 Task: Search one way flight ticket for 2 adults, 2 infants in seat and 1 infant on lap in first from Bellingham: Bellingham International Airport to Raleigh: Raleigh-durham International Airport on 8-5-2023. Choice of flights is Spirit. Number of bags: 5 checked bags. Price is upto 109000. Outbound departure time preference is 13:00.
Action: Mouse moved to (314, 285)
Screenshot: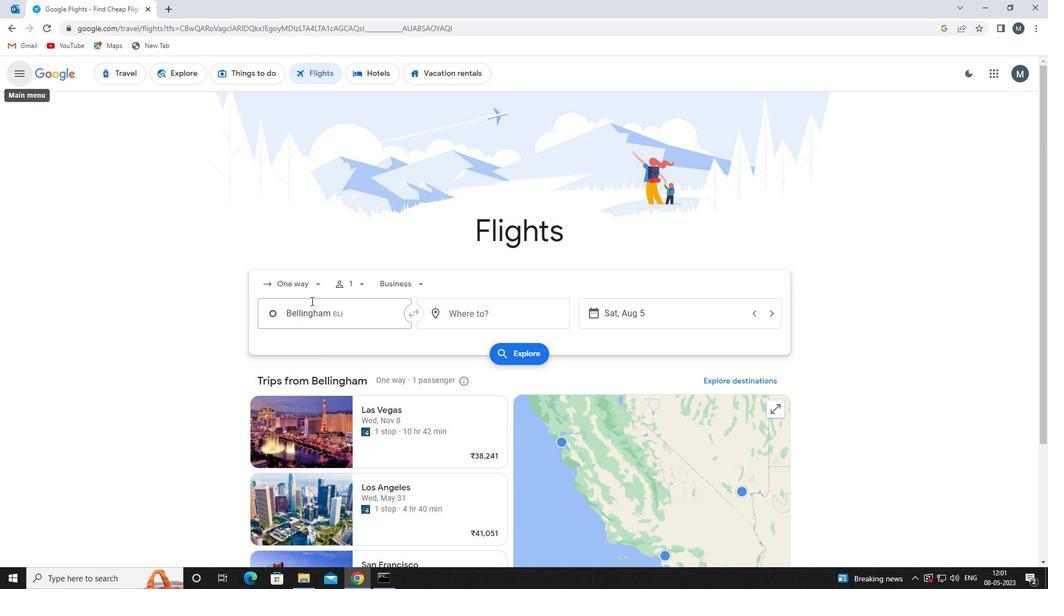 
Action: Mouse pressed left at (314, 285)
Screenshot: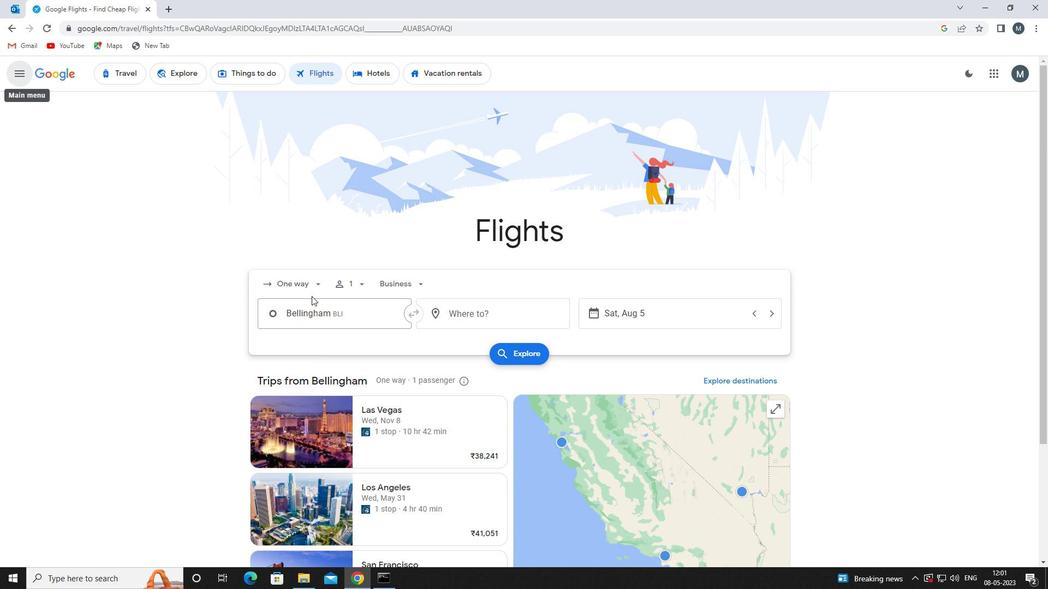 
Action: Mouse moved to (317, 341)
Screenshot: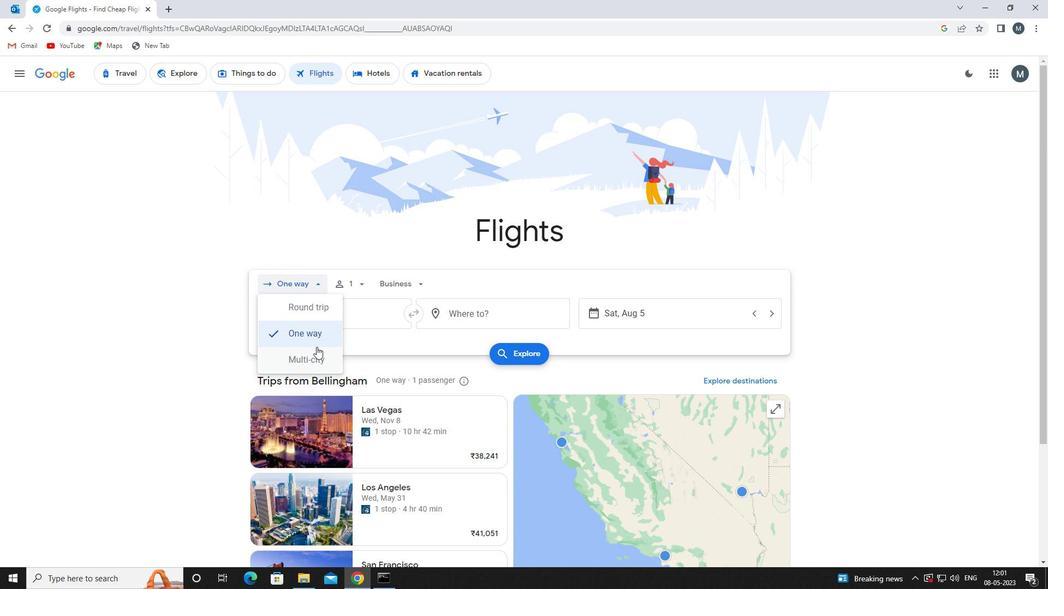 
Action: Mouse pressed left at (317, 341)
Screenshot: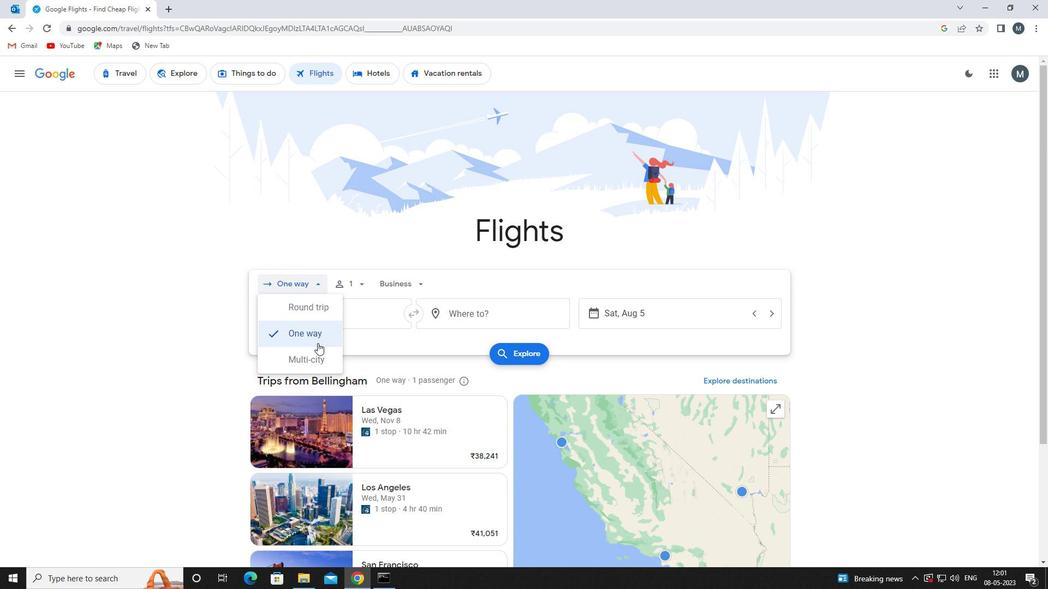 
Action: Mouse moved to (352, 287)
Screenshot: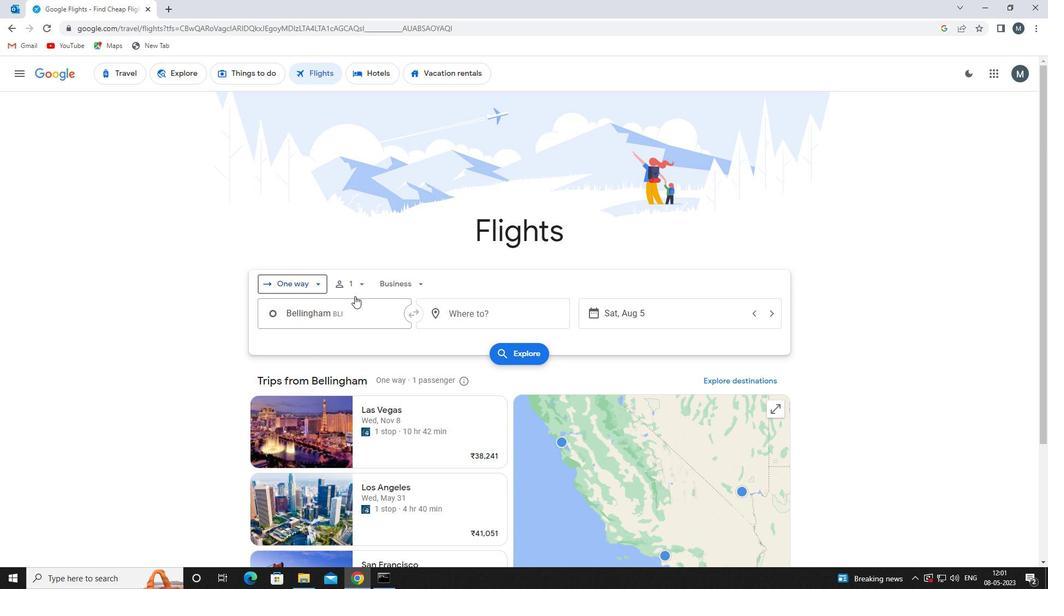 
Action: Mouse pressed left at (352, 287)
Screenshot: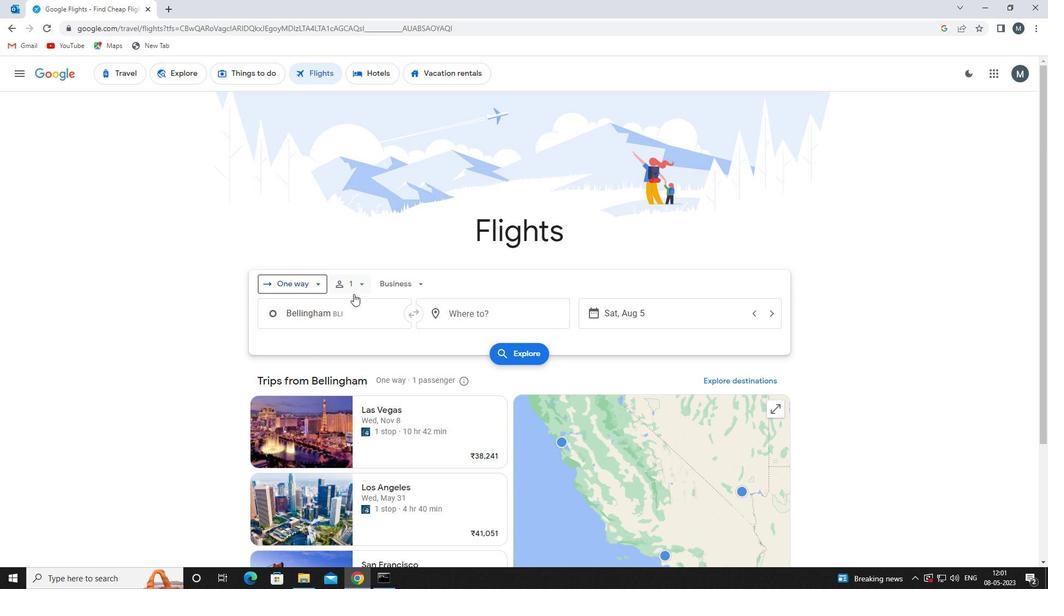 
Action: Mouse moved to (445, 314)
Screenshot: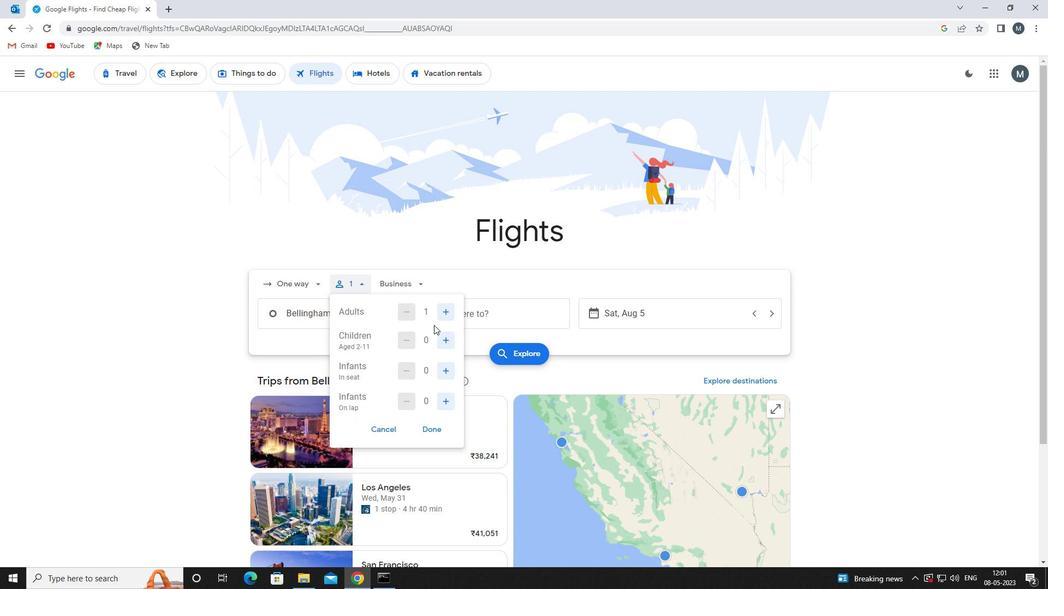 
Action: Mouse pressed left at (445, 314)
Screenshot: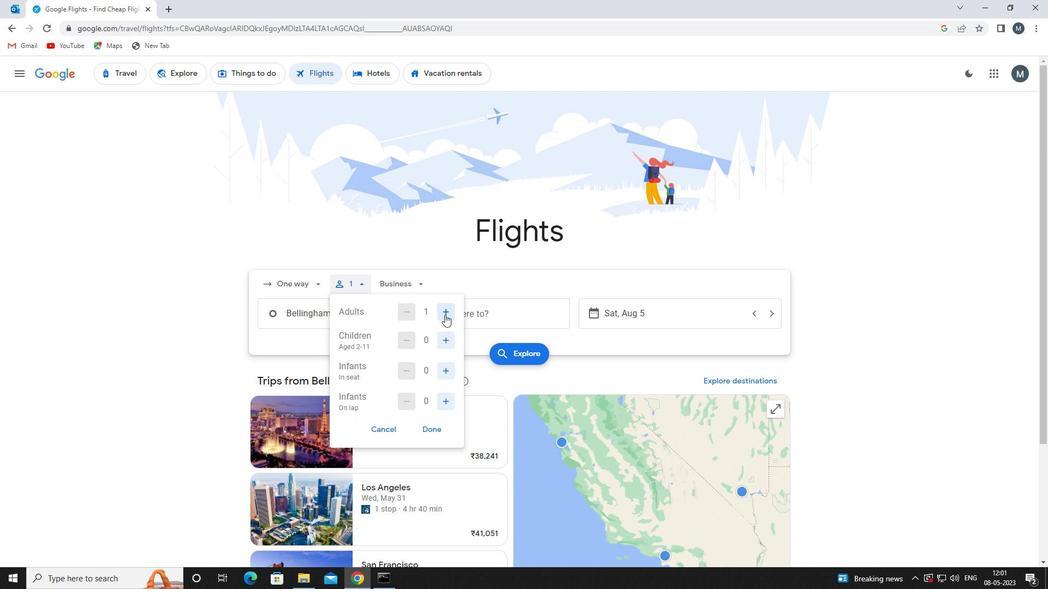 
Action: Mouse moved to (445, 369)
Screenshot: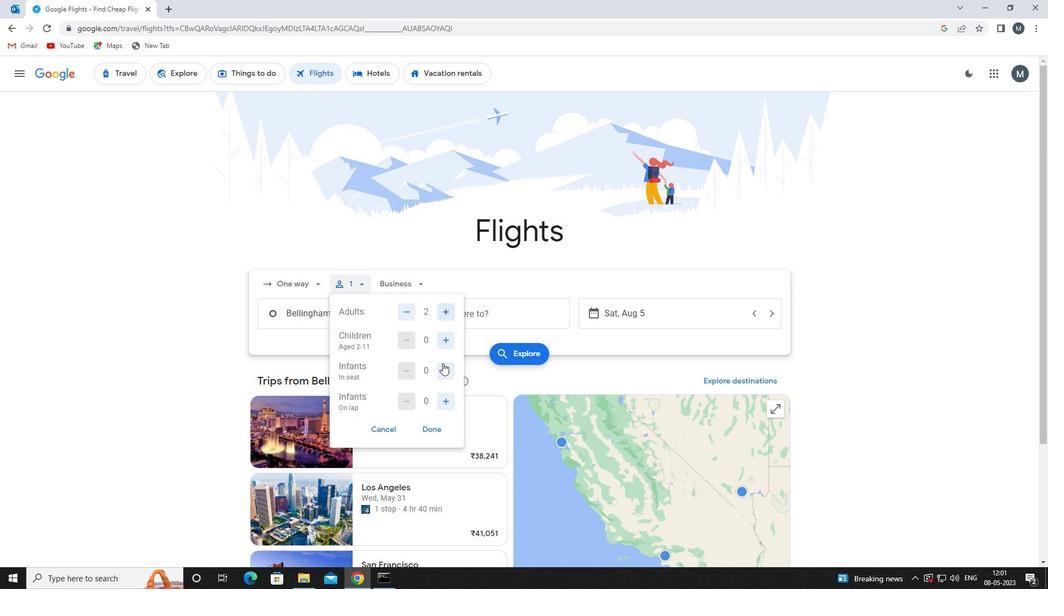 
Action: Mouse pressed left at (445, 369)
Screenshot: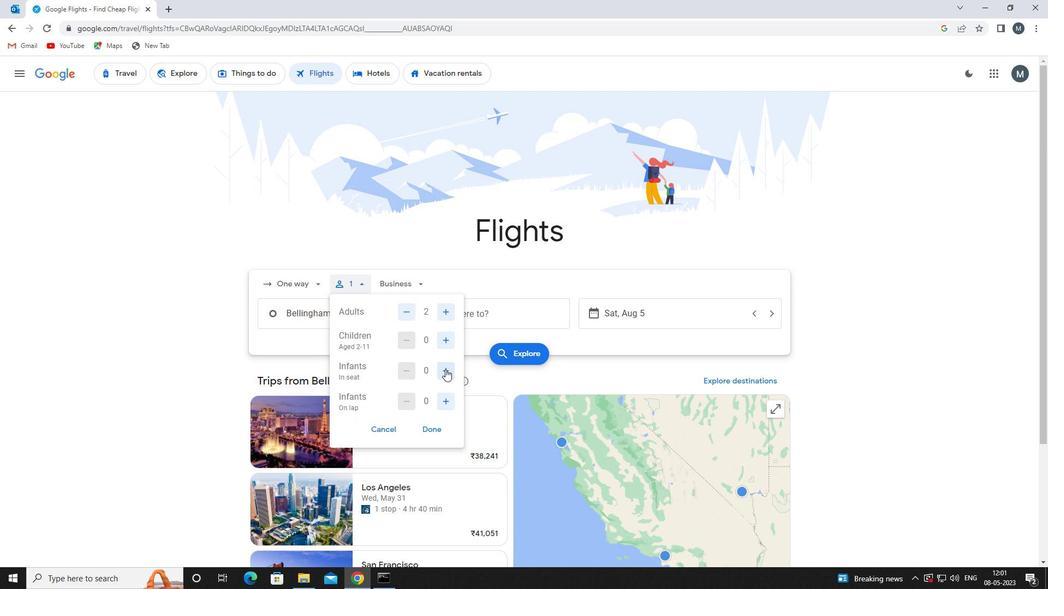 
Action: Mouse pressed left at (445, 369)
Screenshot: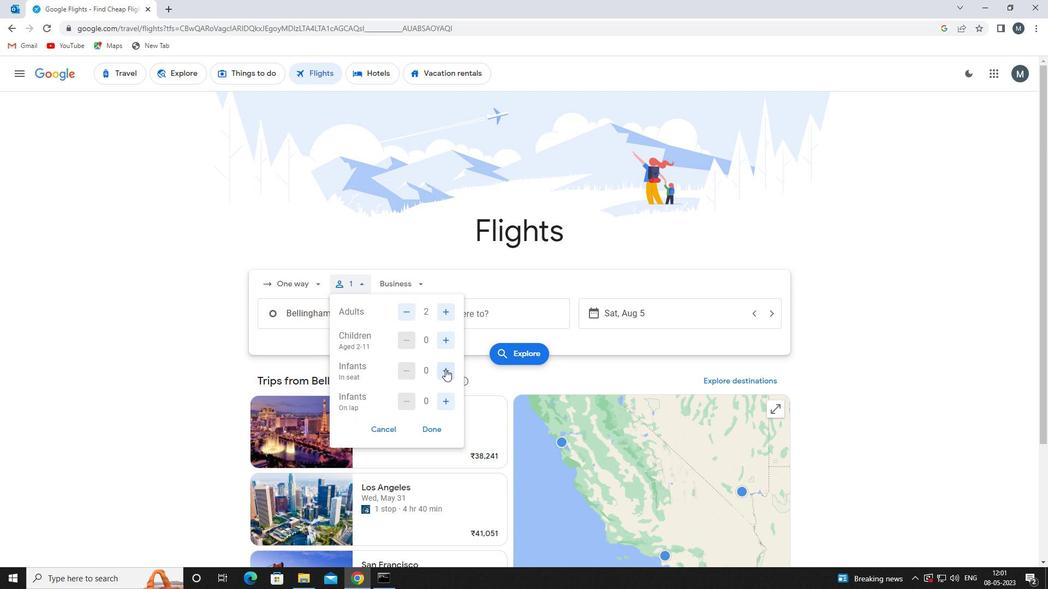 
Action: Mouse moved to (447, 405)
Screenshot: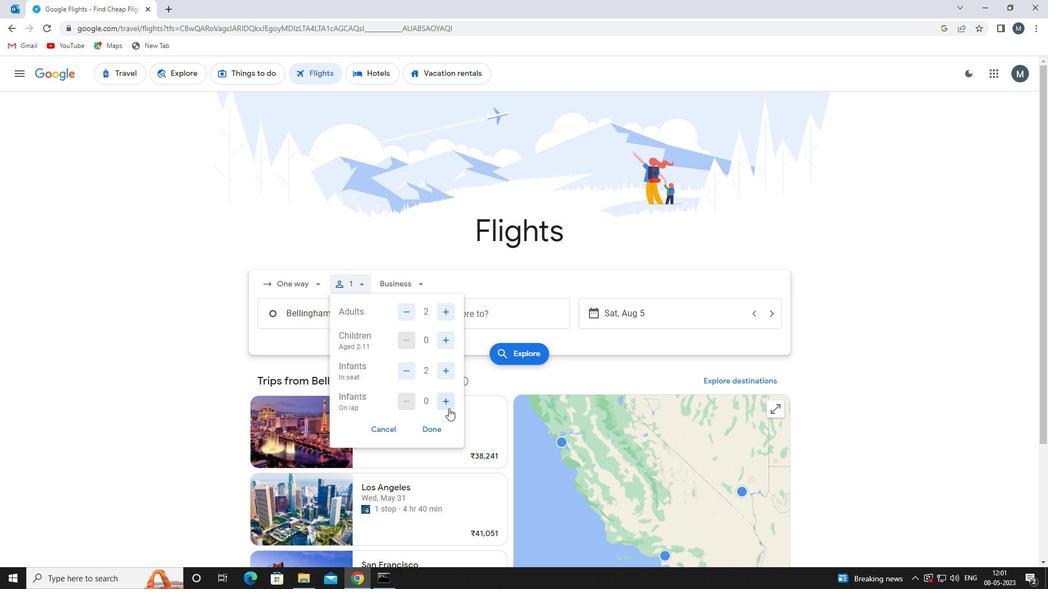 
Action: Mouse pressed left at (447, 405)
Screenshot: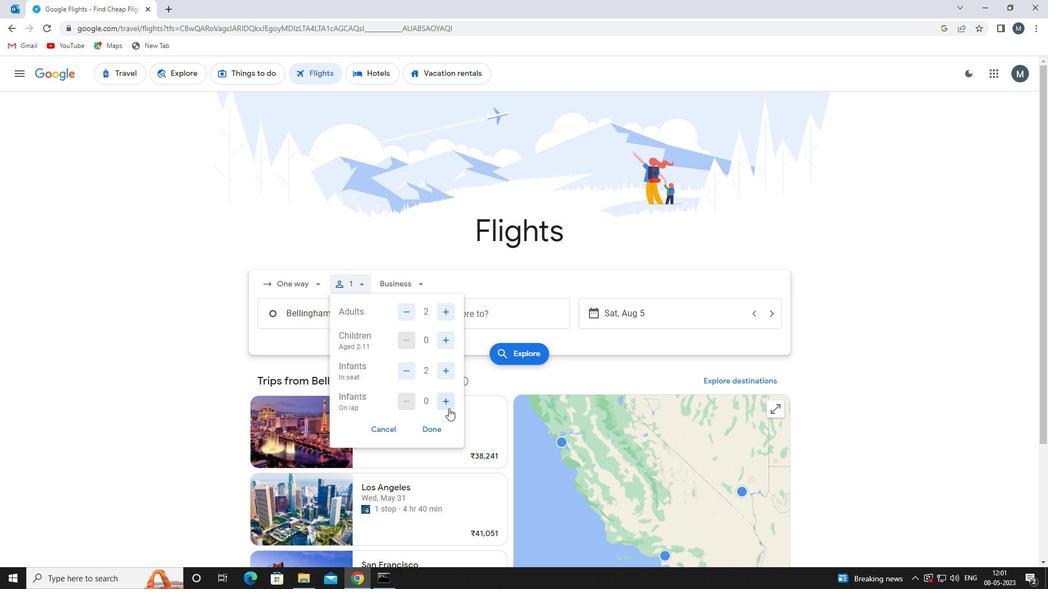 
Action: Mouse moved to (442, 430)
Screenshot: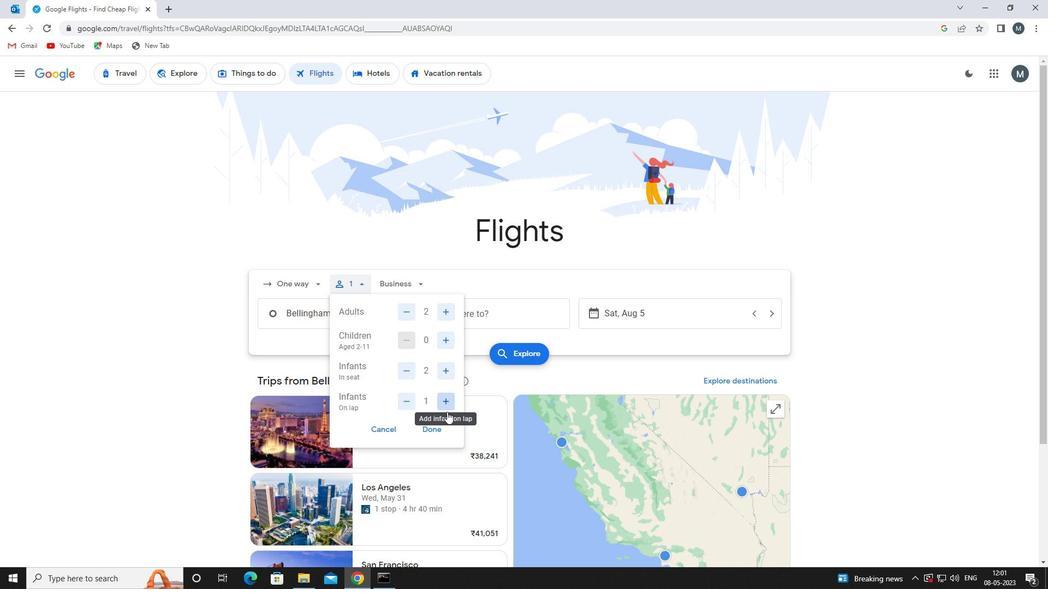 
Action: Mouse pressed left at (442, 430)
Screenshot: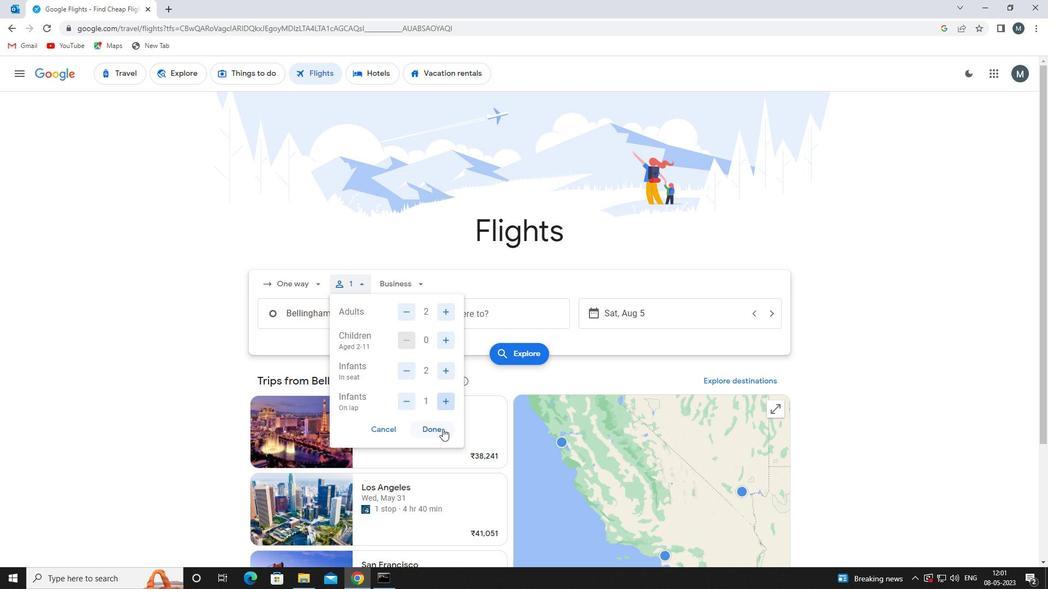 
Action: Mouse moved to (411, 281)
Screenshot: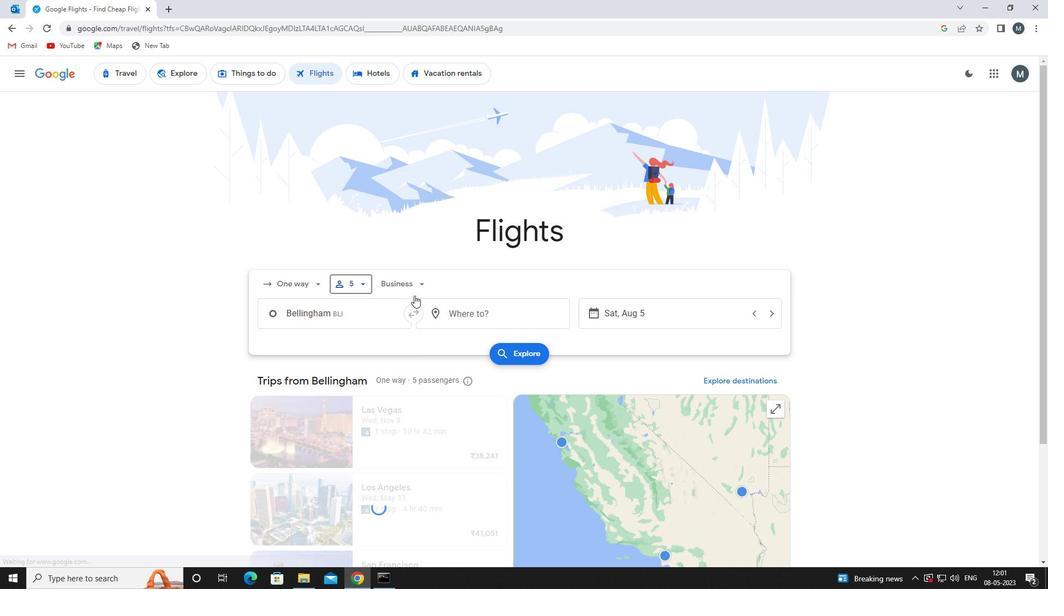 
Action: Mouse pressed left at (411, 281)
Screenshot: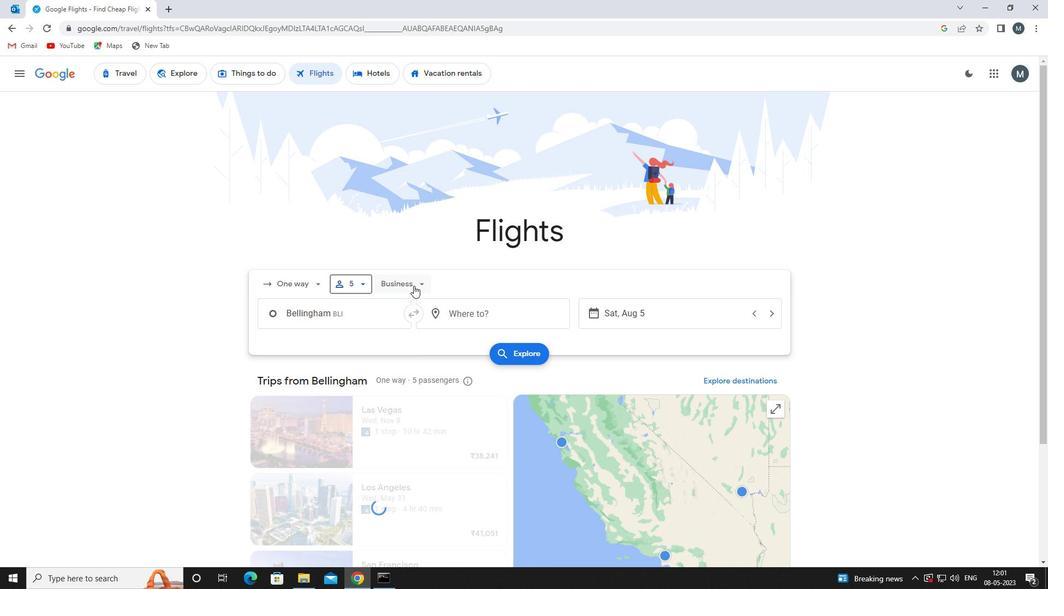 
Action: Mouse moved to (423, 388)
Screenshot: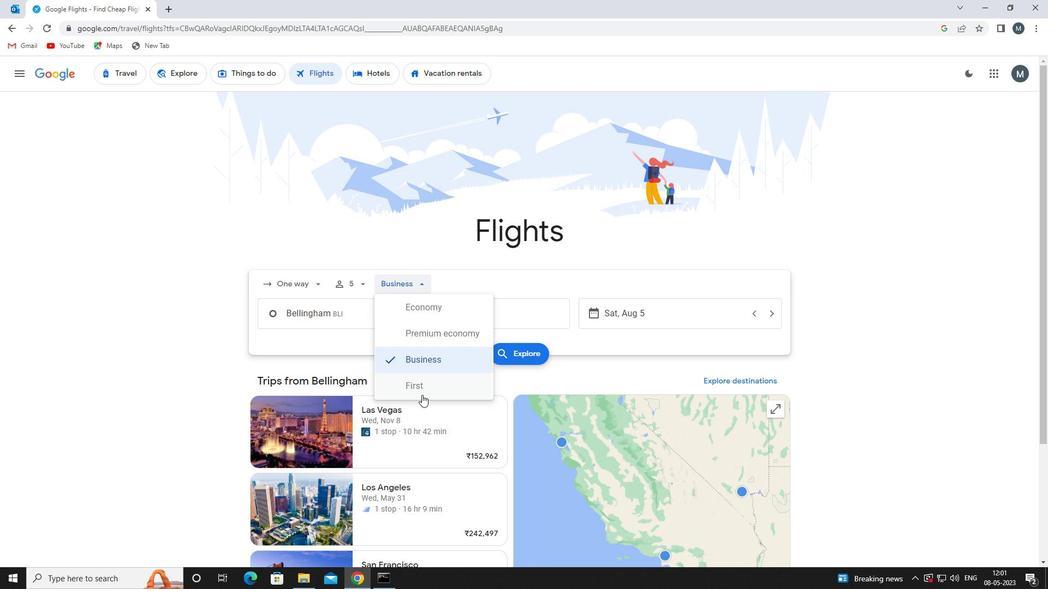 
Action: Mouse pressed left at (423, 388)
Screenshot: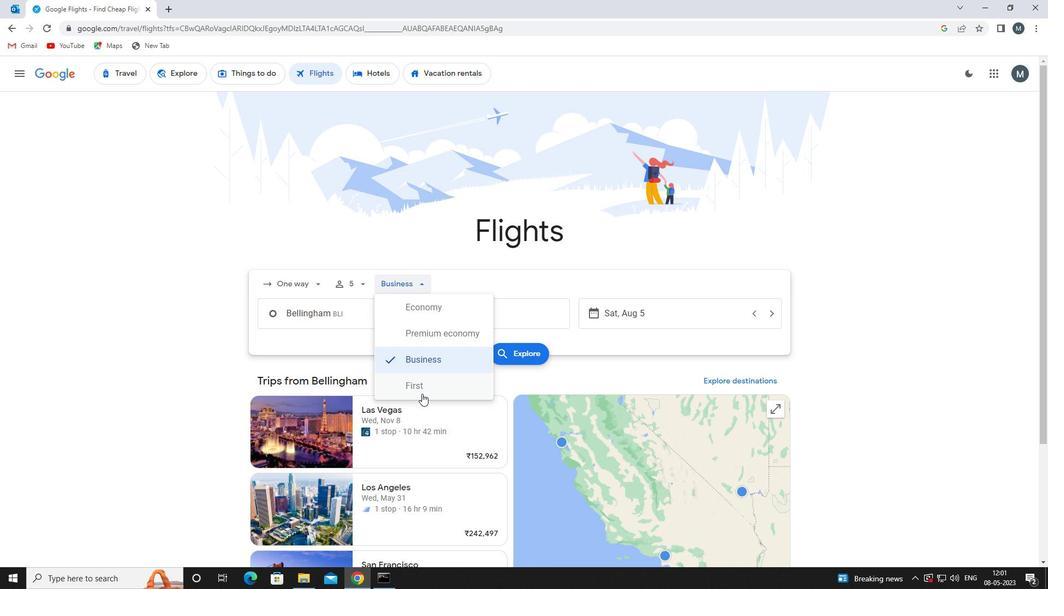 
Action: Mouse moved to (342, 315)
Screenshot: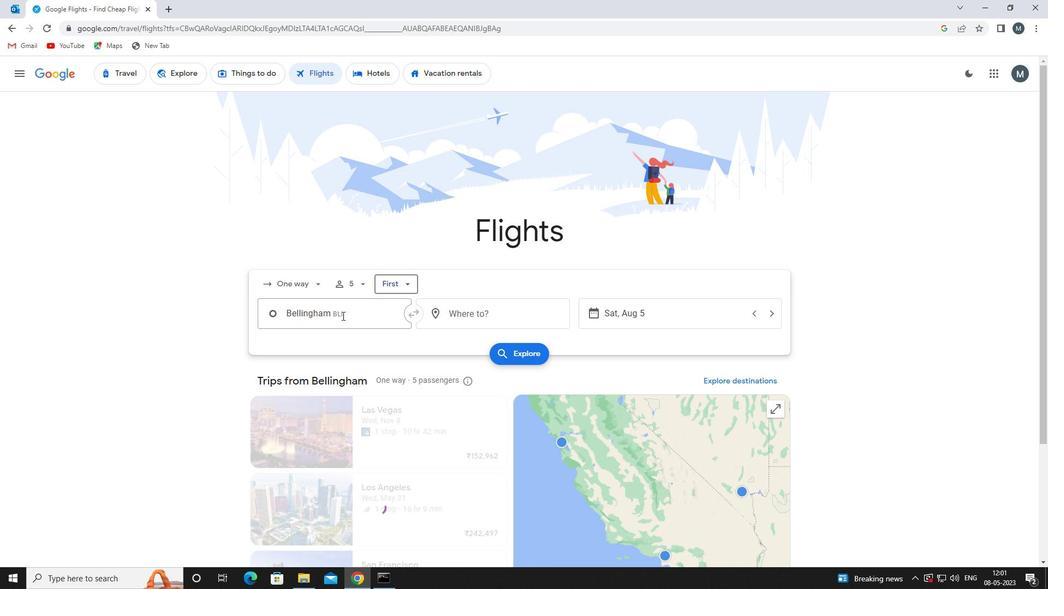 
Action: Mouse pressed left at (342, 315)
Screenshot: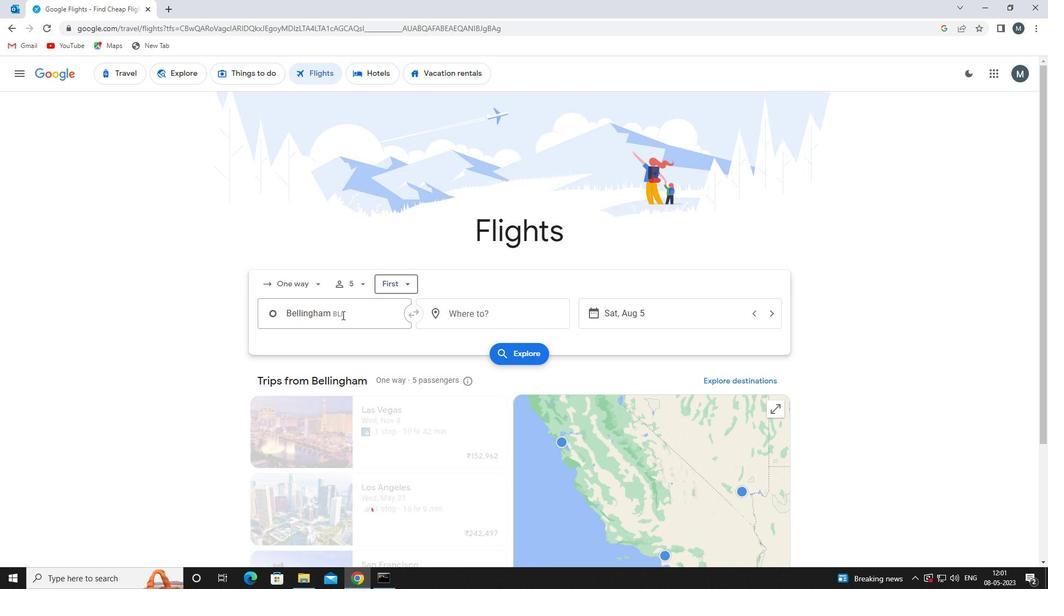 
Action: Mouse moved to (363, 405)
Screenshot: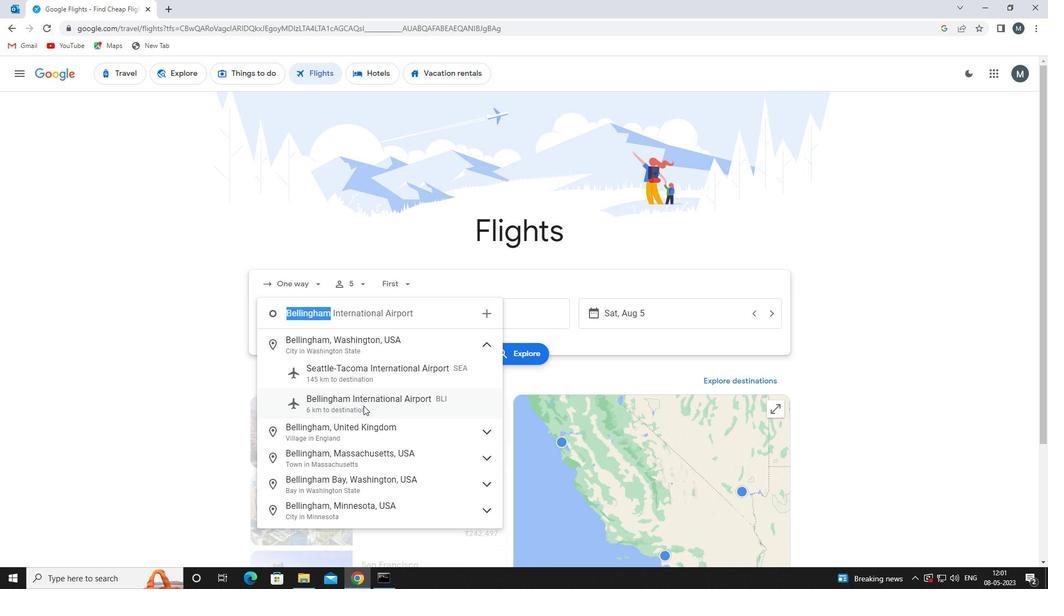 
Action: Mouse pressed left at (363, 405)
Screenshot: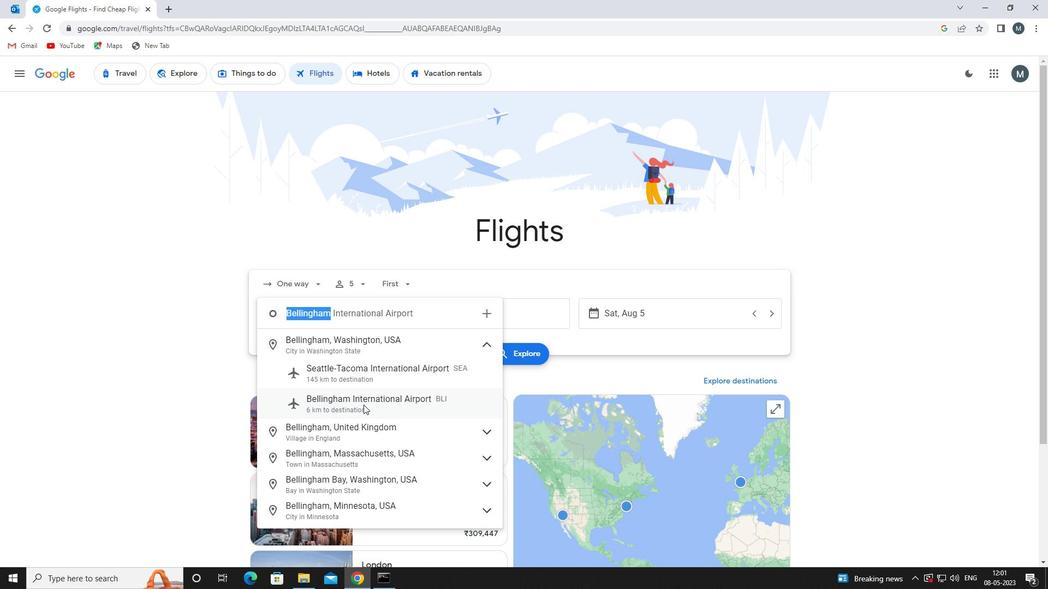 
Action: Mouse moved to (474, 315)
Screenshot: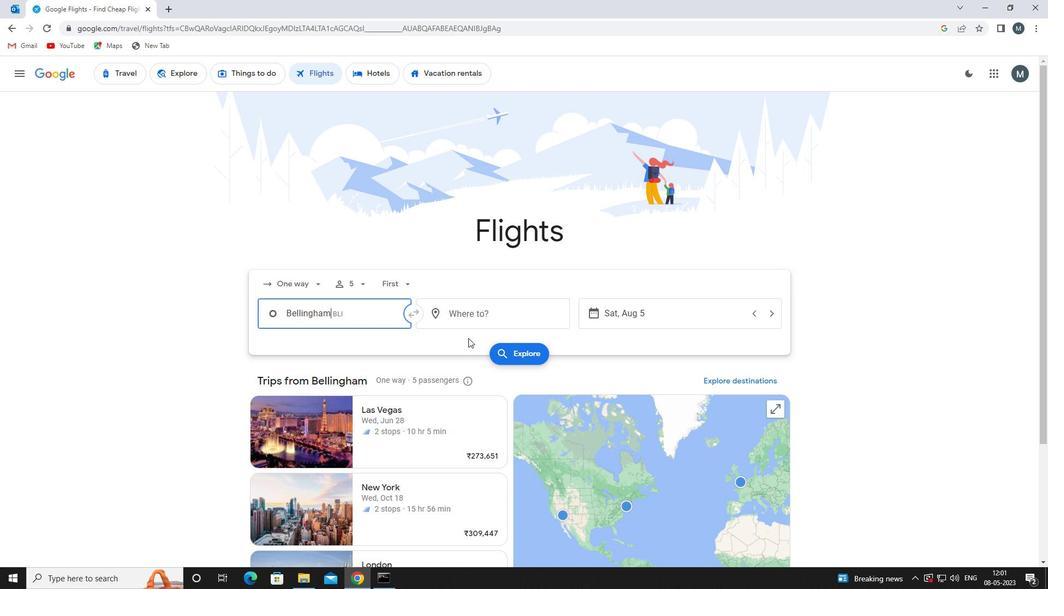 
Action: Mouse pressed left at (474, 315)
Screenshot: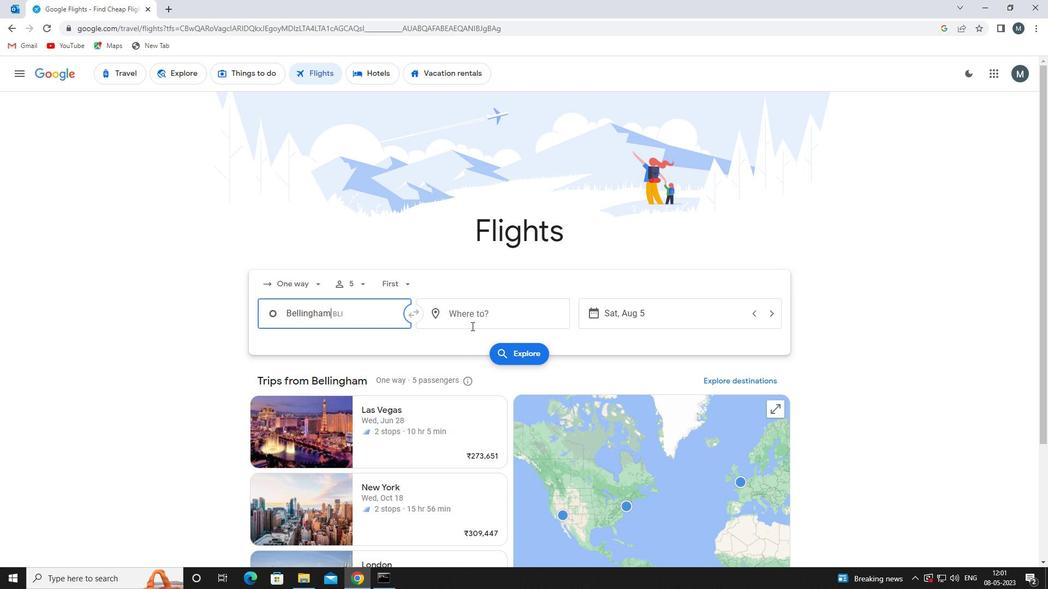 
Action: Mouse moved to (474, 315)
Screenshot: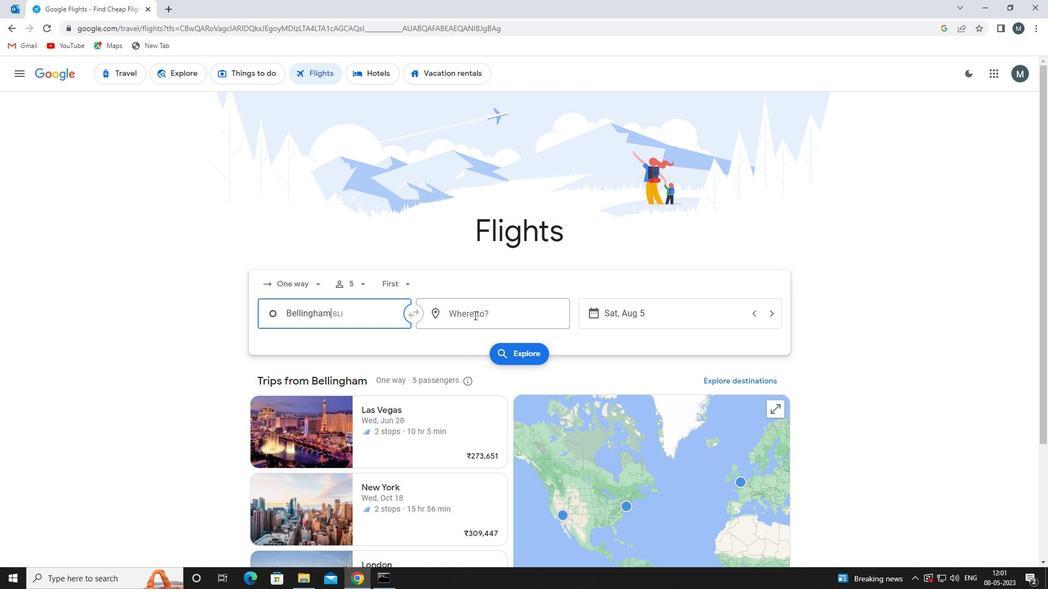 
Action: Key pressed rdu
Screenshot: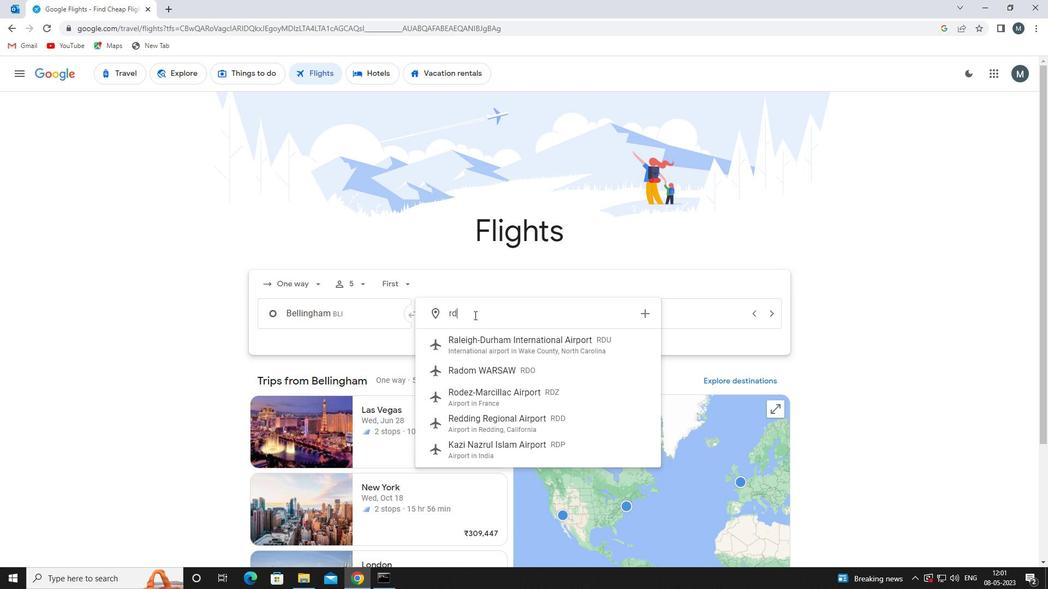 
Action: Mouse moved to (472, 318)
Screenshot: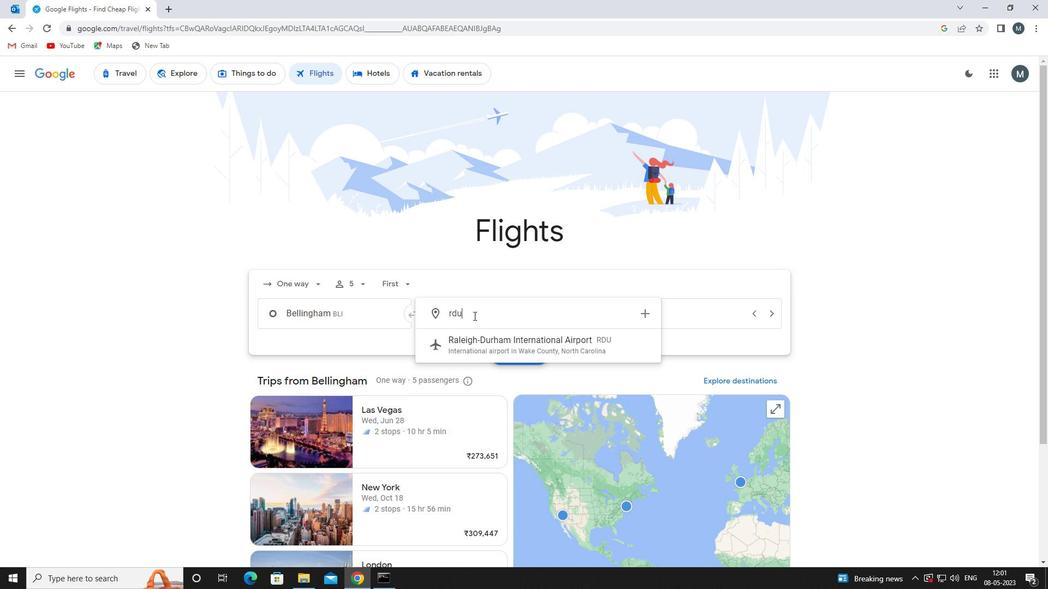 
Action: Key pressed <Key.enter>
Screenshot: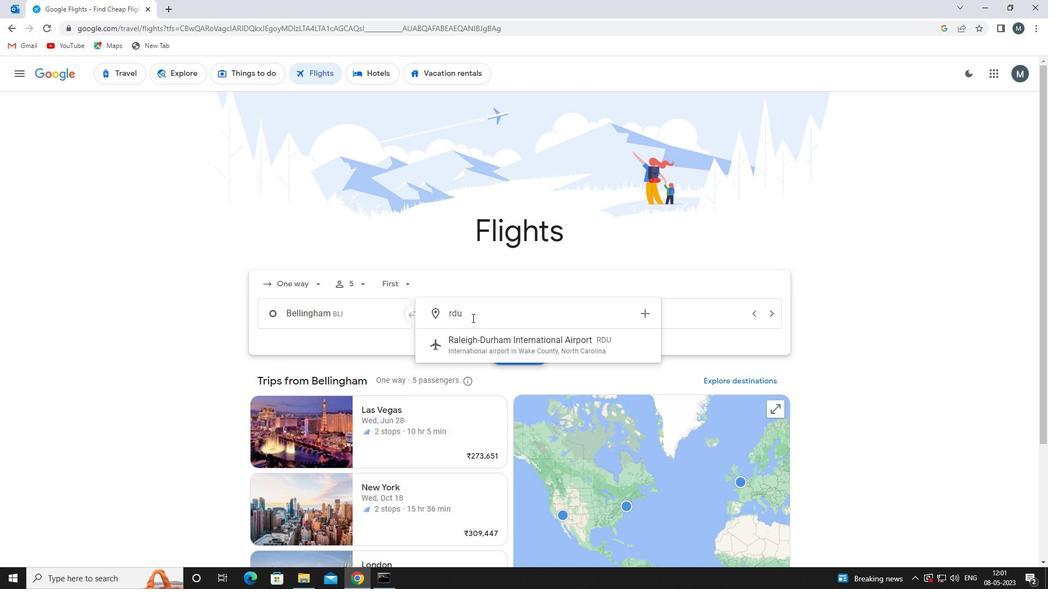 
Action: Mouse moved to (616, 315)
Screenshot: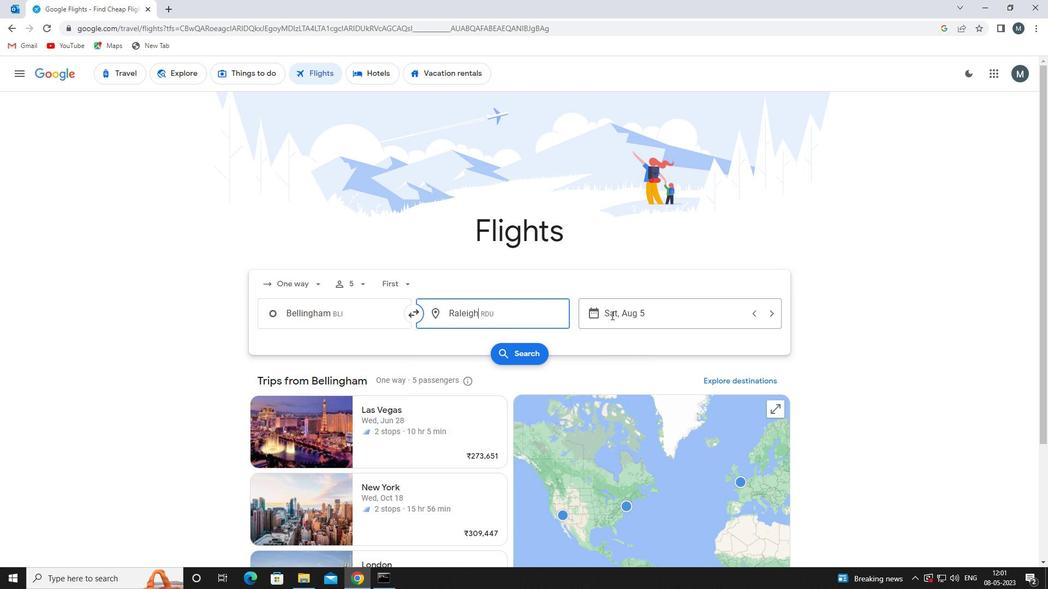 
Action: Mouse pressed left at (616, 315)
Screenshot: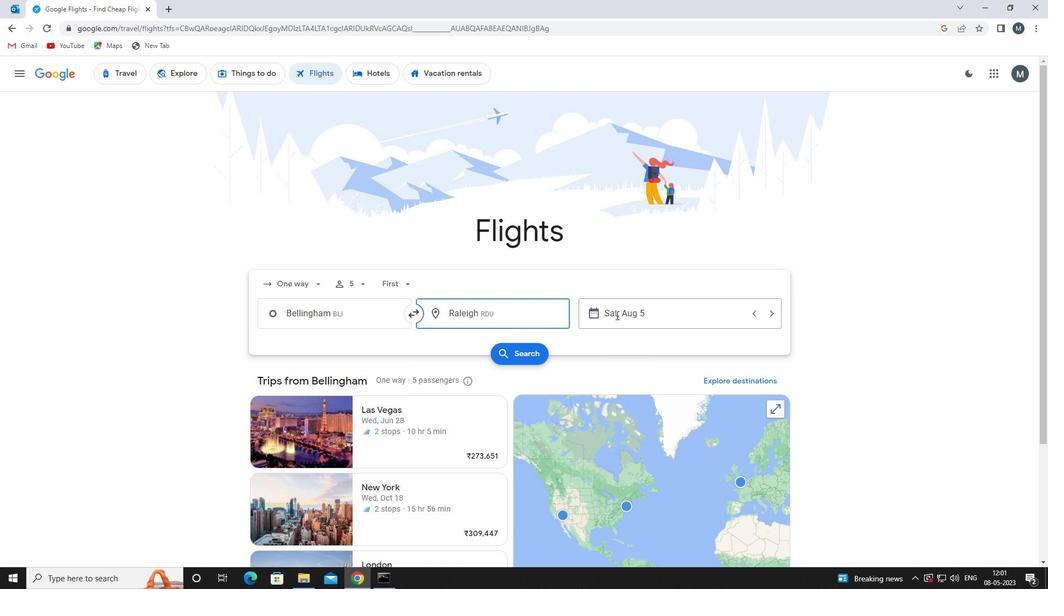 
Action: Mouse moved to (556, 365)
Screenshot: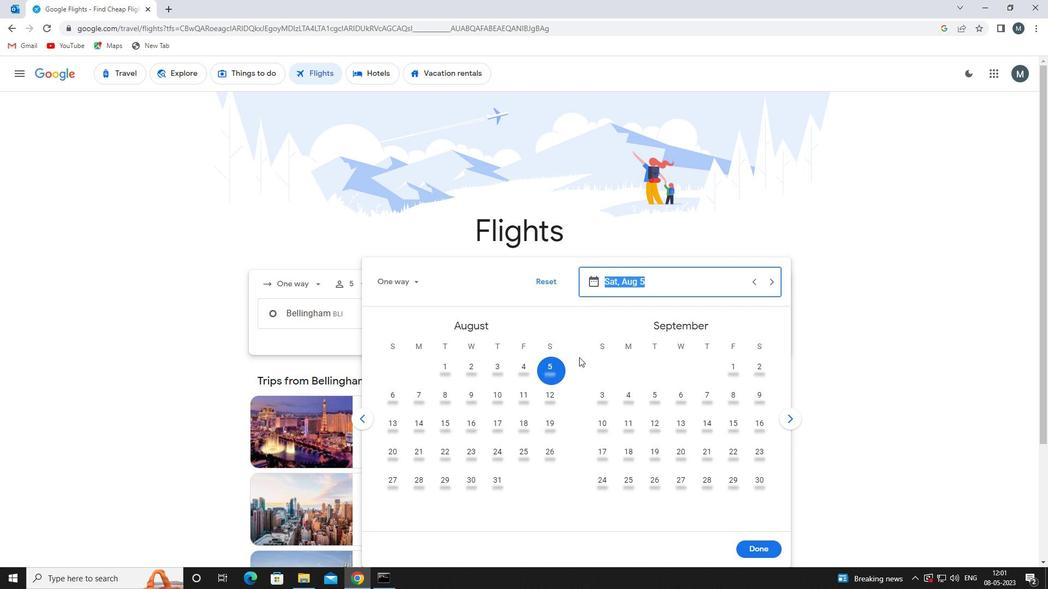 
Action: Mouse pressed left at (556, 365)
Screenshot: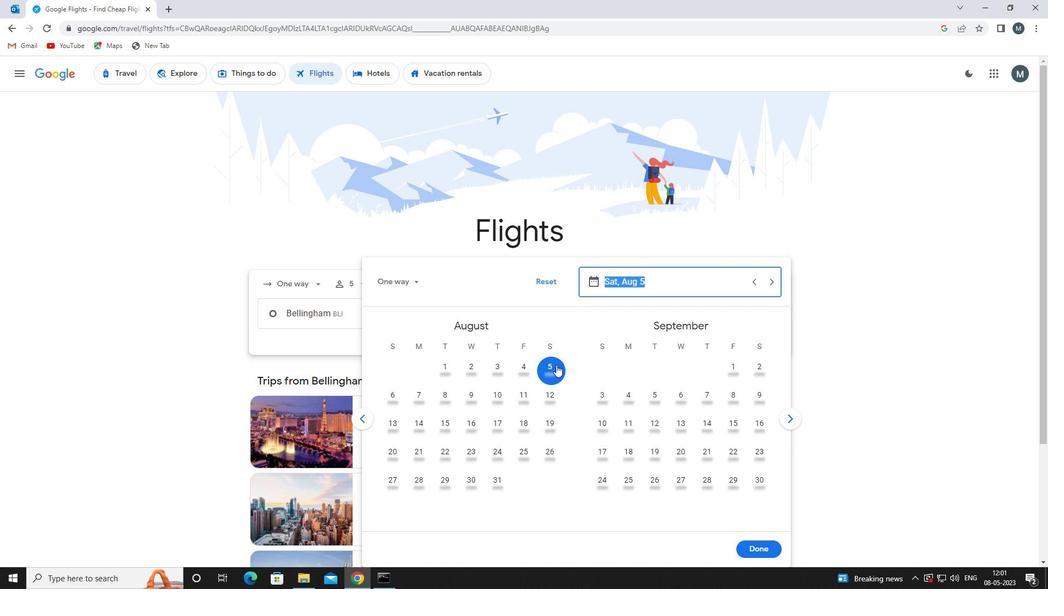 
Action: Mouse moved to (758, 551)
Screenshot: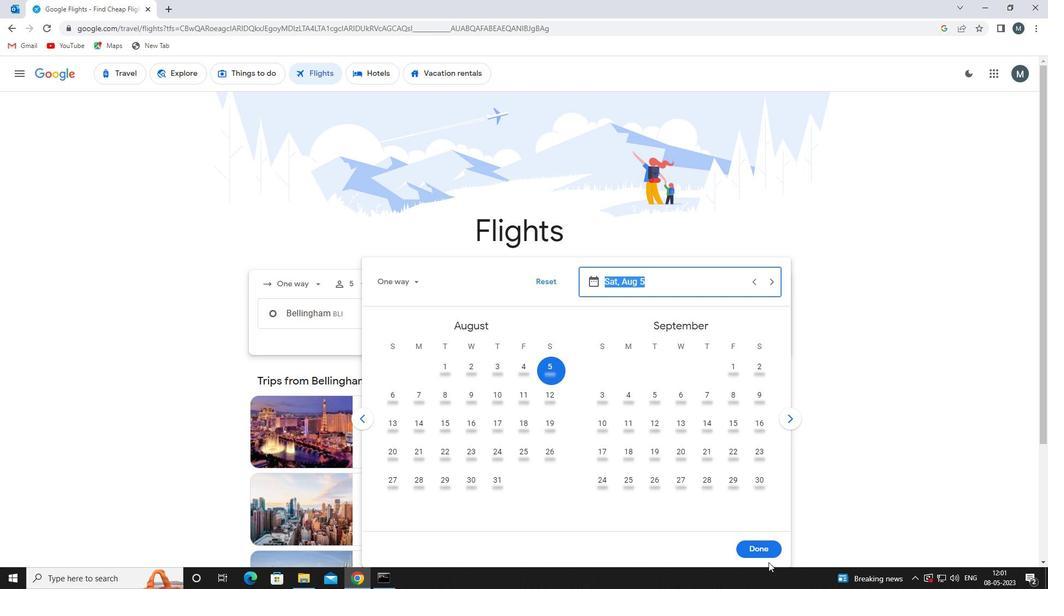 
Action: Mouse pressed left at (758, 551)
Screenshot: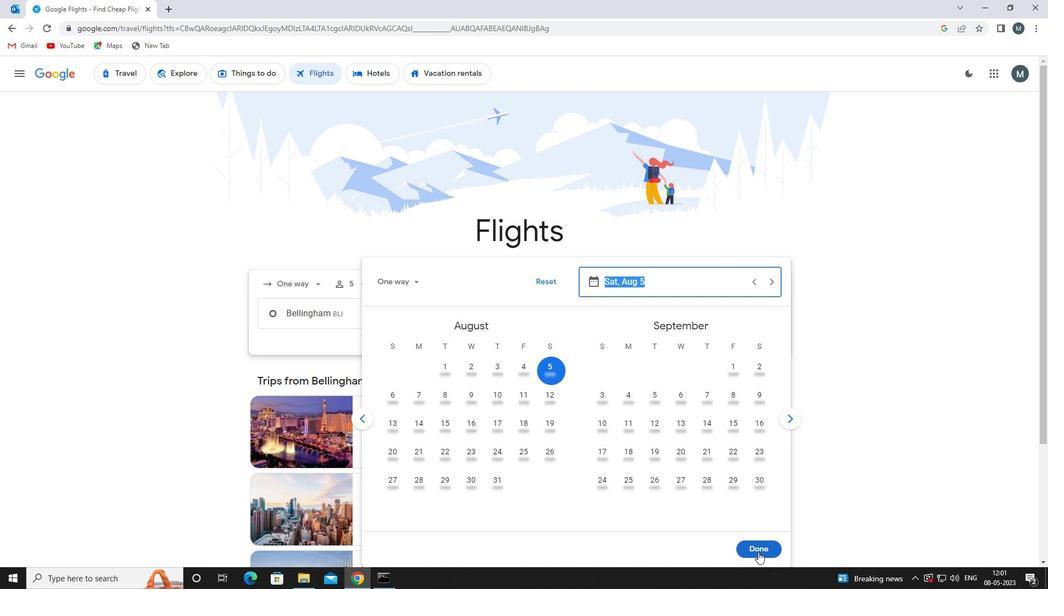 
Action: Mouse moved to (530, 356)
Screenshot: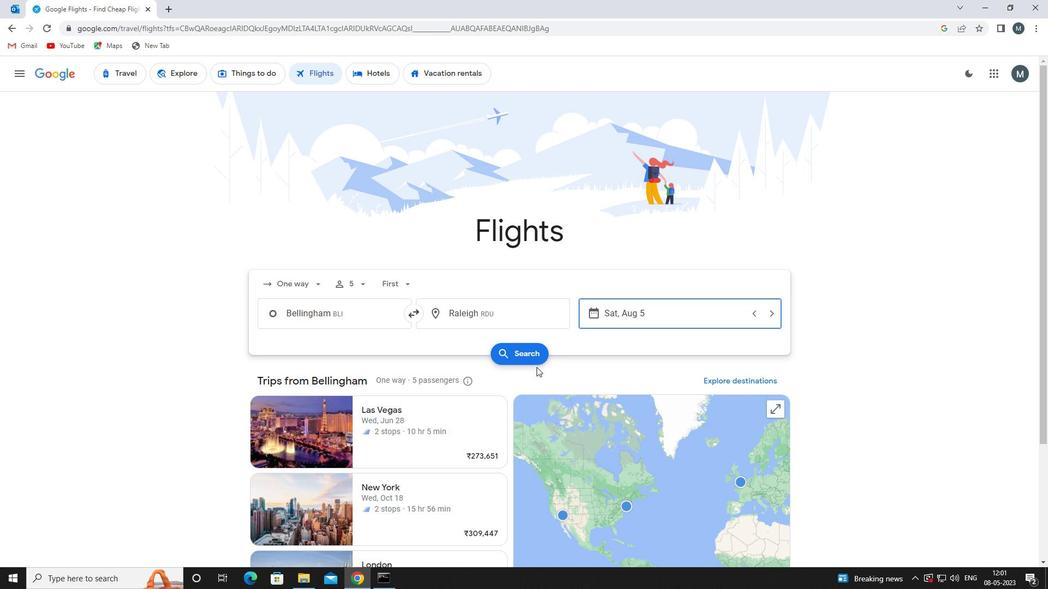 
Action: Mouse pressed left at (530, 356)
Screenshot: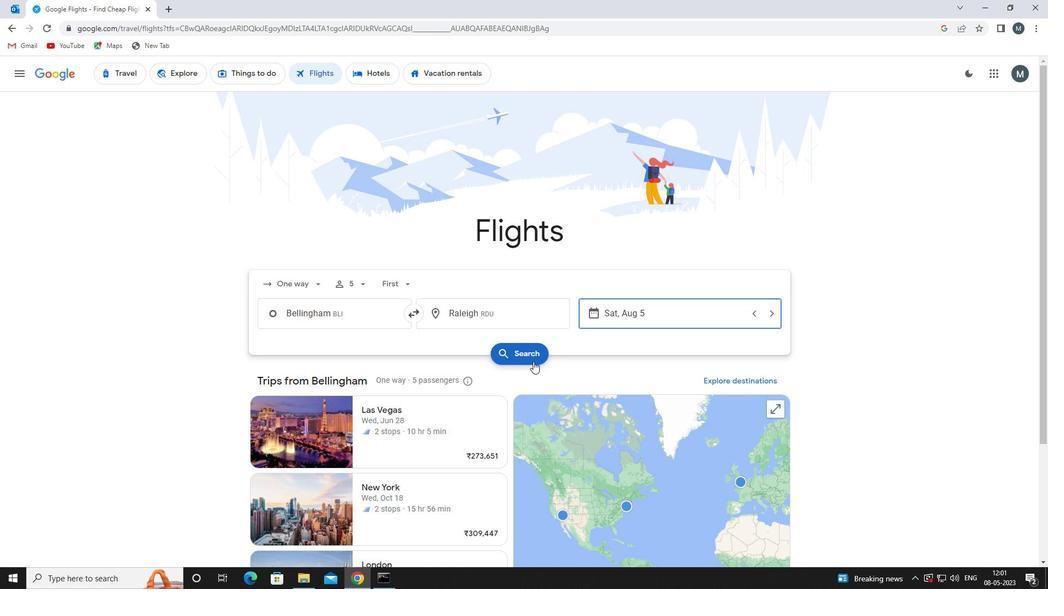 
Action: Mouse moved to (276, 168)
Screenshot: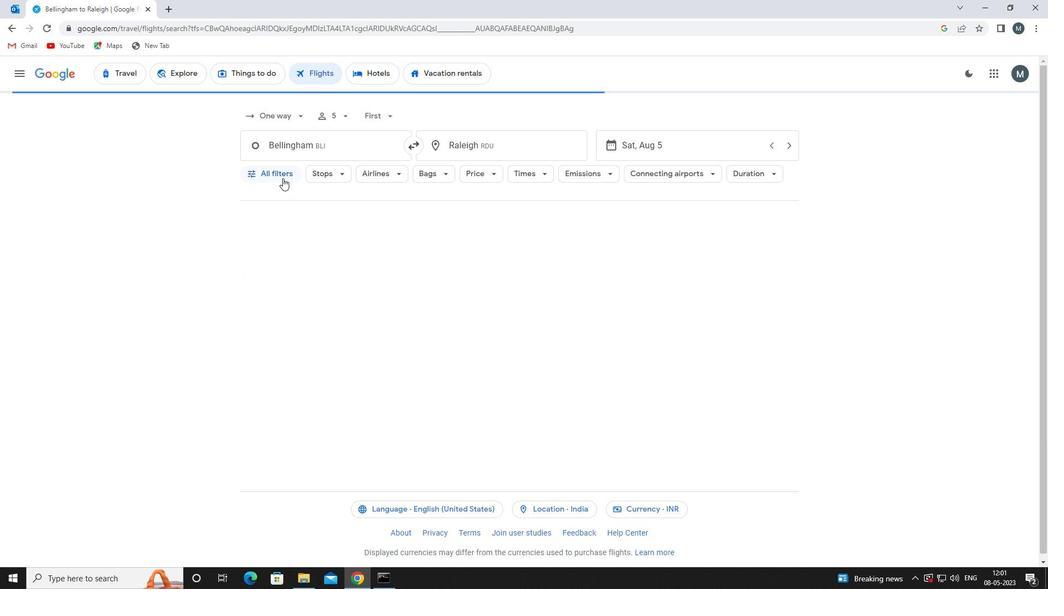 
Action: Mouse pressed left at (276, 168)
Screenshot: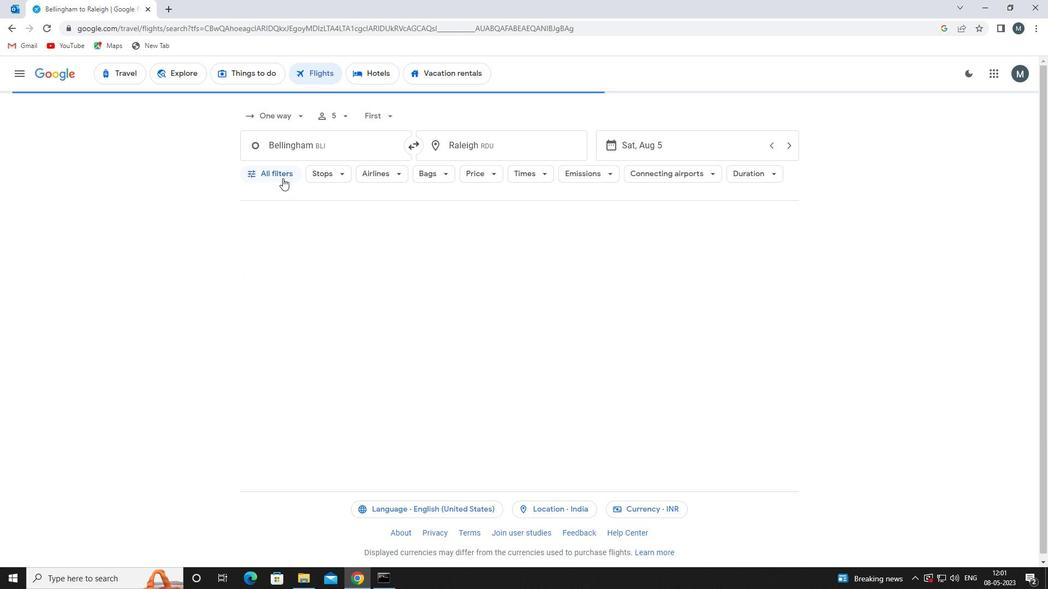 
Action: Mouse moved to (330, 285)
Screenshot: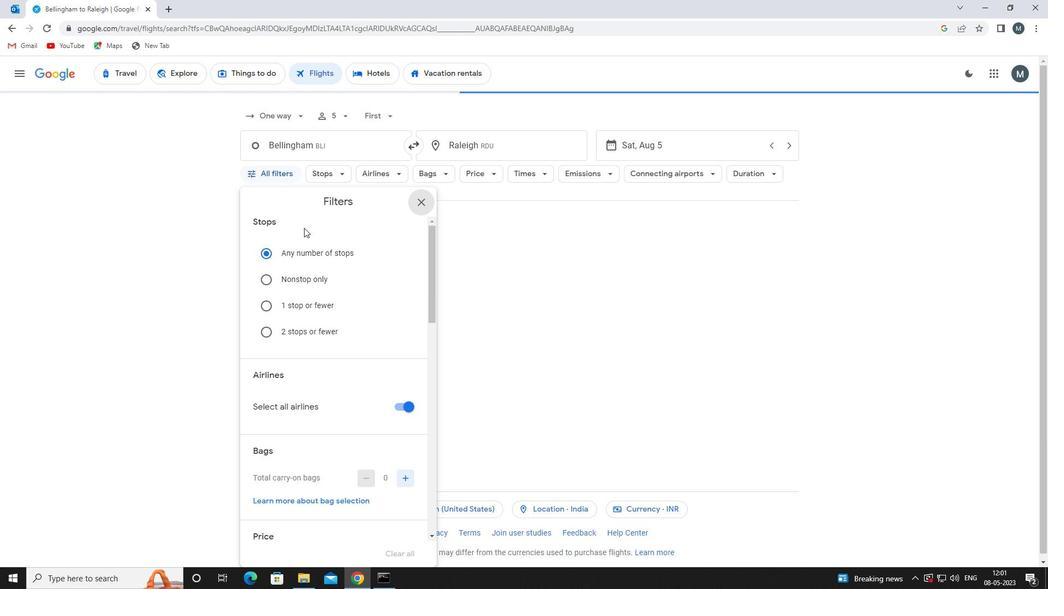 
Action: Mouse scrolled (330, 285) with delta (0, 0)
Screenshot: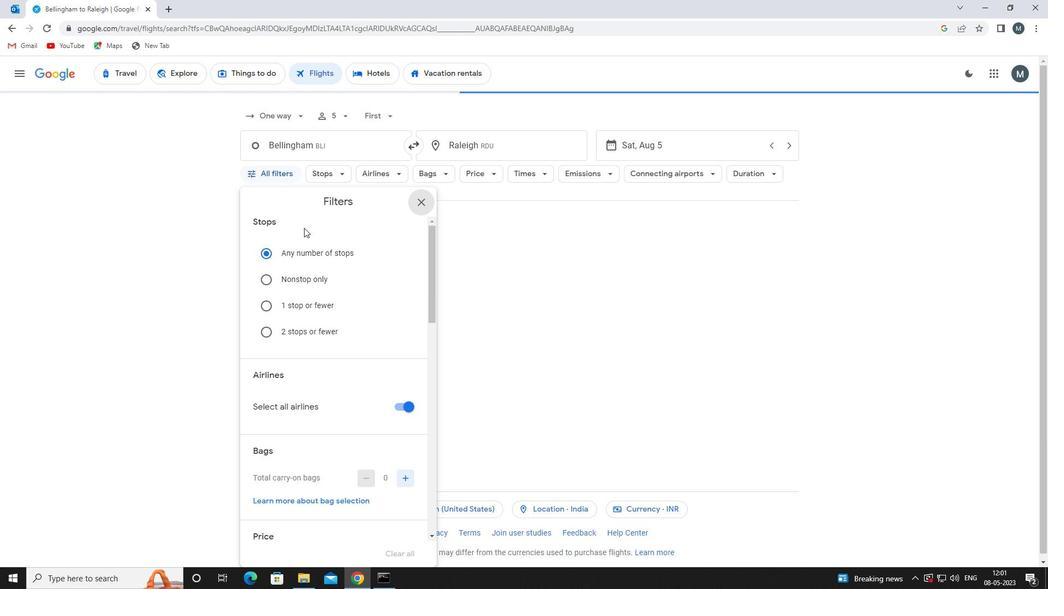 
Action: Mouse moved to (403, 347)
Screenshot: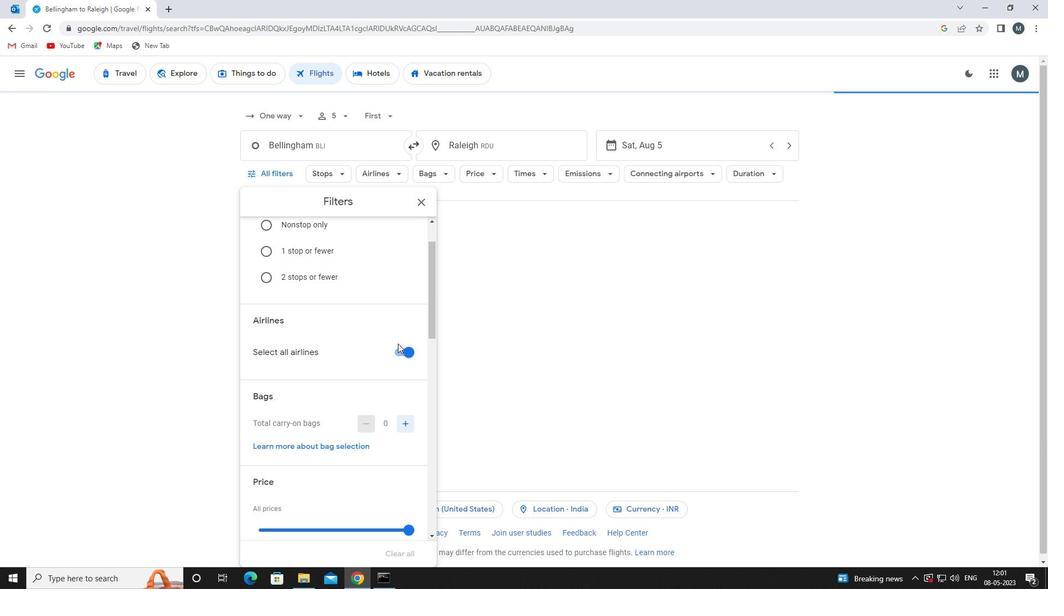 
Action: Mouse pressed left at (403, 347)
Screenshot: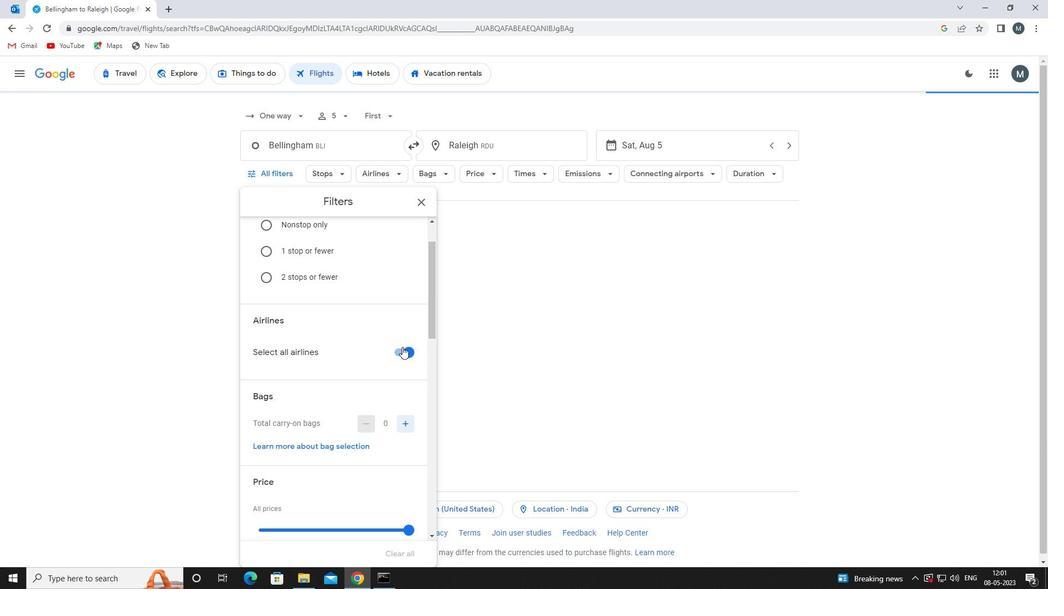 
Action: Mouse moved to (399, 349)
Screenshot: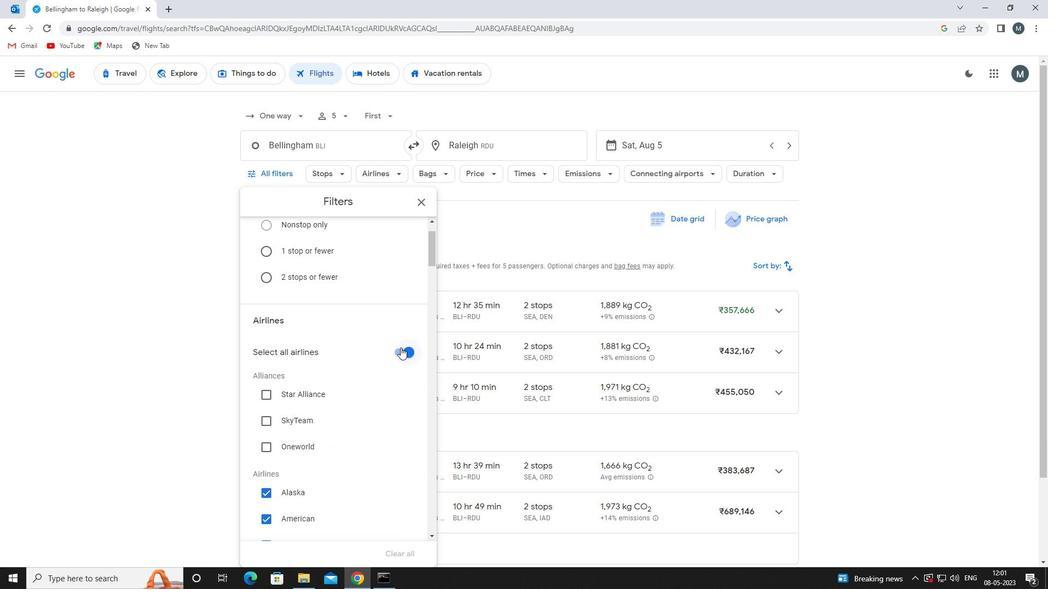 
Action: Mouse scrolled (399, 348) with delta (0, 0)
Screenshot: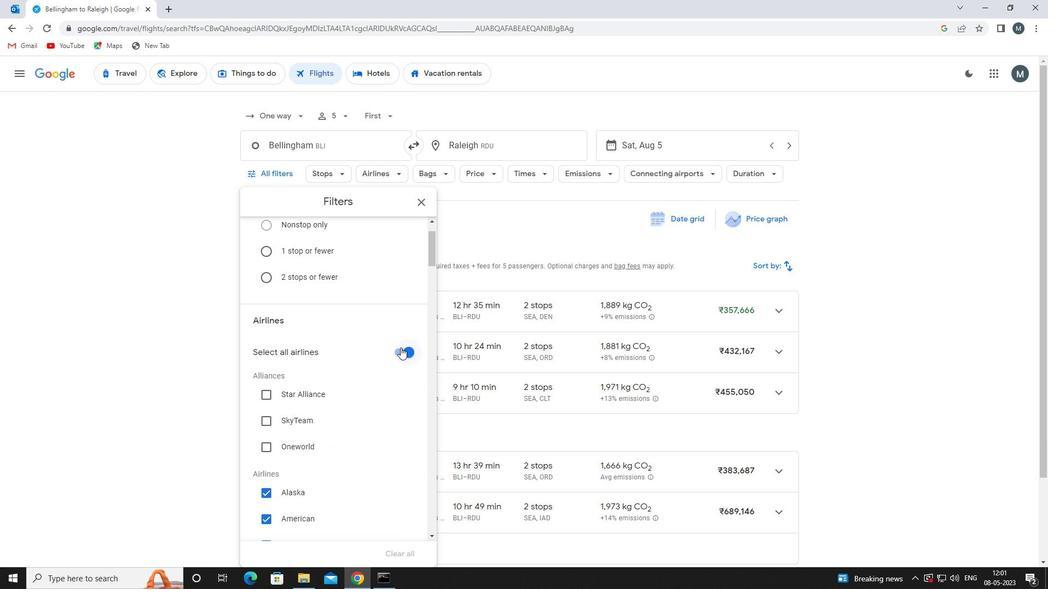 
Action: Mouse moved to (398, 349)
Screenshot: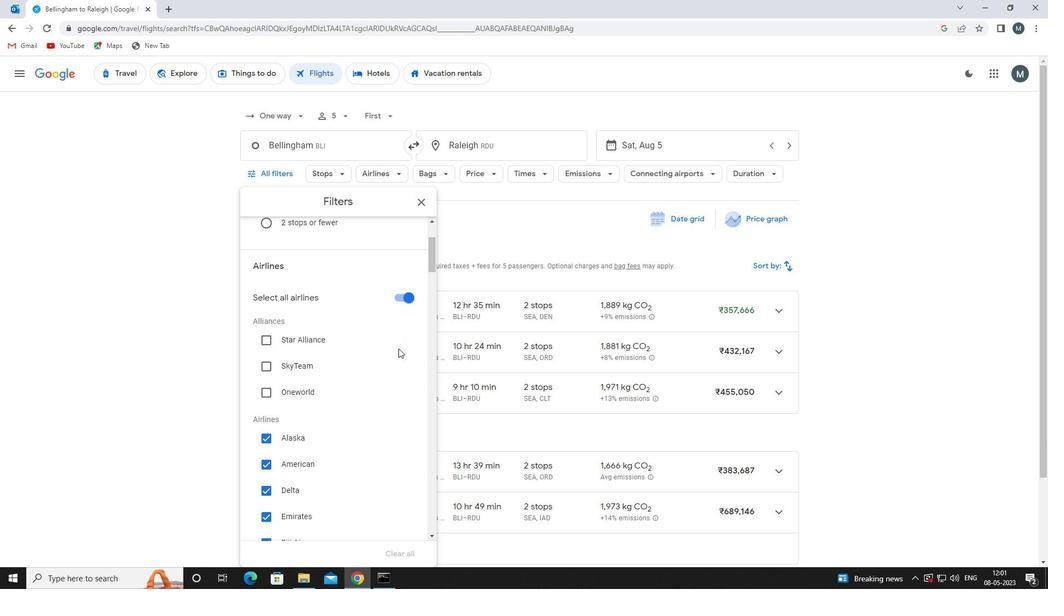 
Action: Mouse scrolled (398, 349) with delta (0, 0)
Screenshot: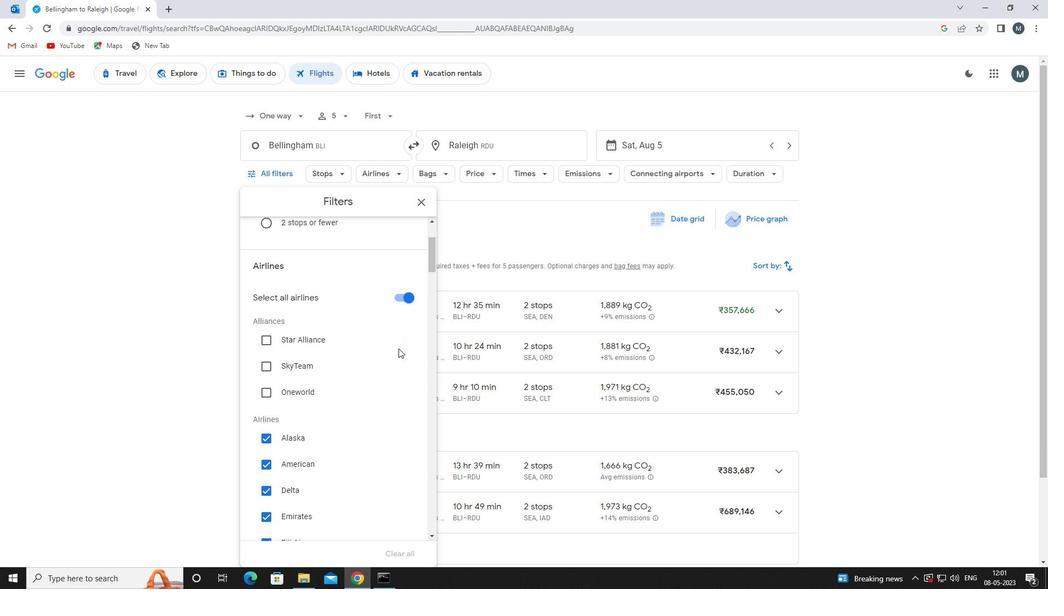 
Action: Mouse moved to (403, 239)
Screenshot: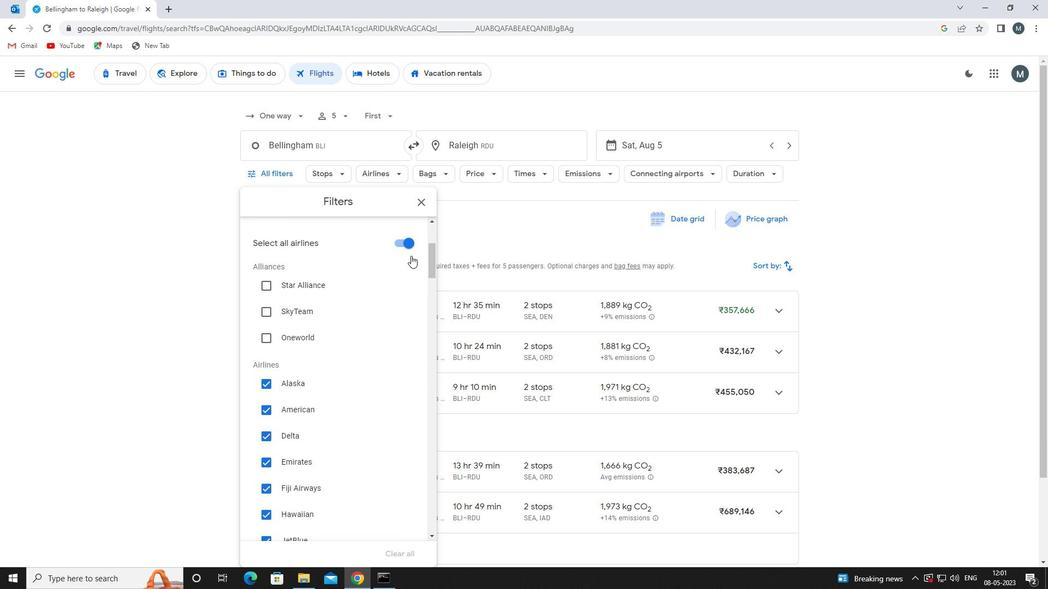 
Action: Mouse pressed left at (403, 239)
Screenshot: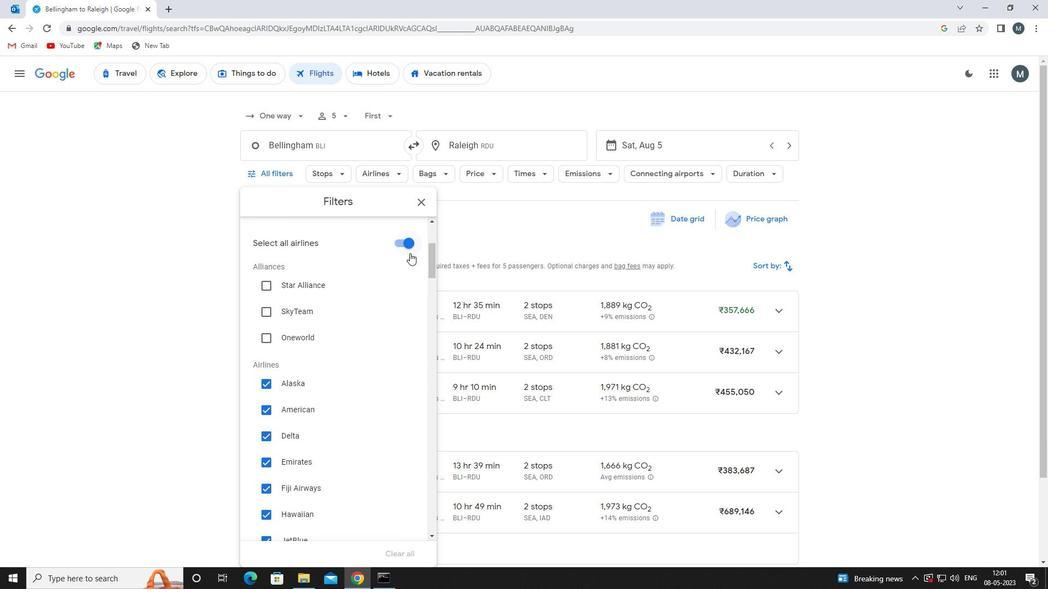
Action: Mouse moved to (344, 329)
Screenshot: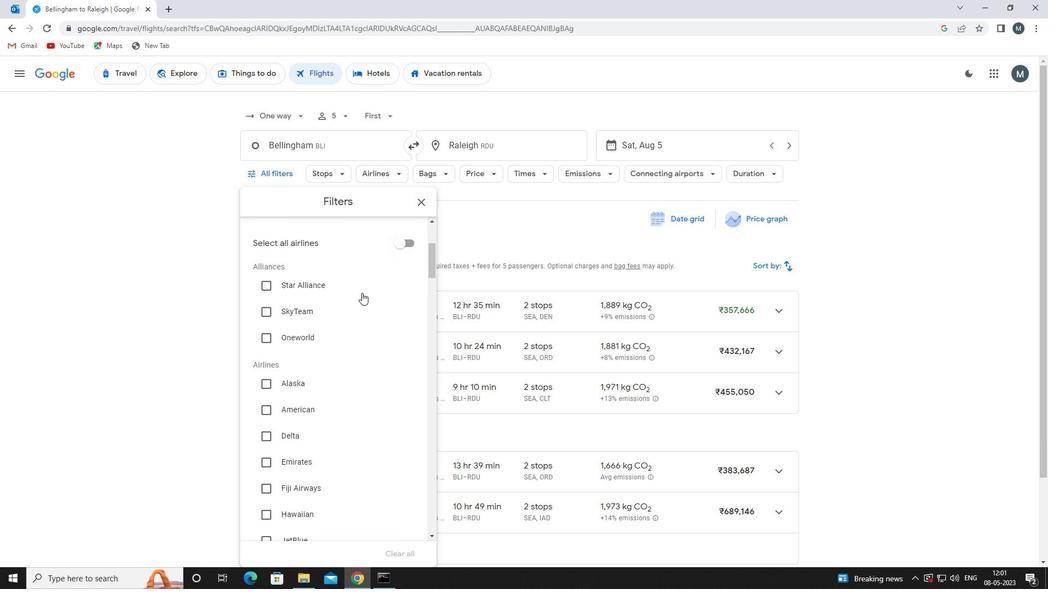 
Action: Mouse scrolled (344, 328) with delta (0, 0)
Screenshot: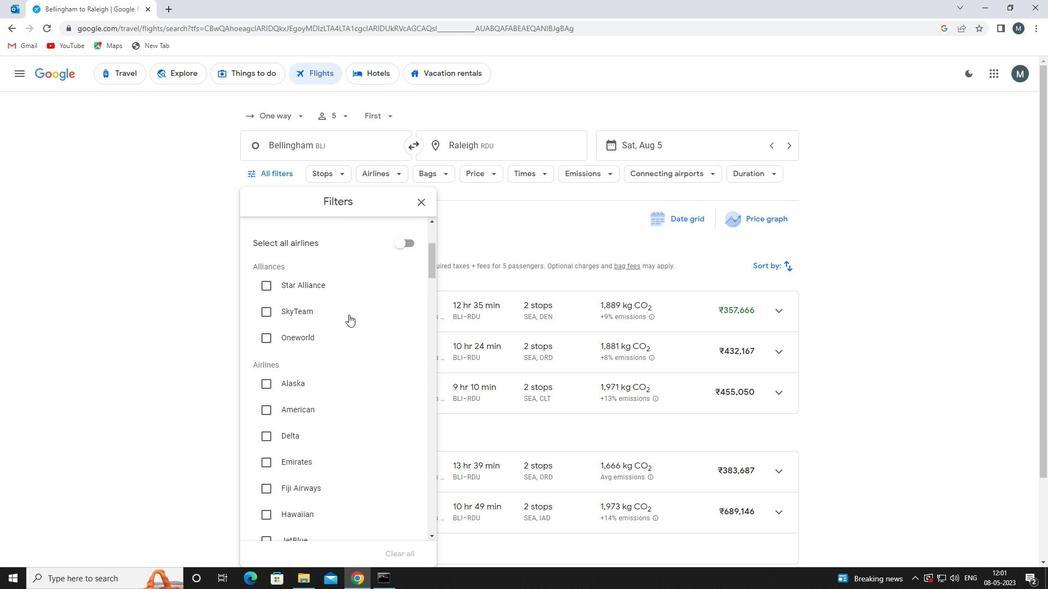 
Action: Mouse moved to (288, 404)
Screenshot: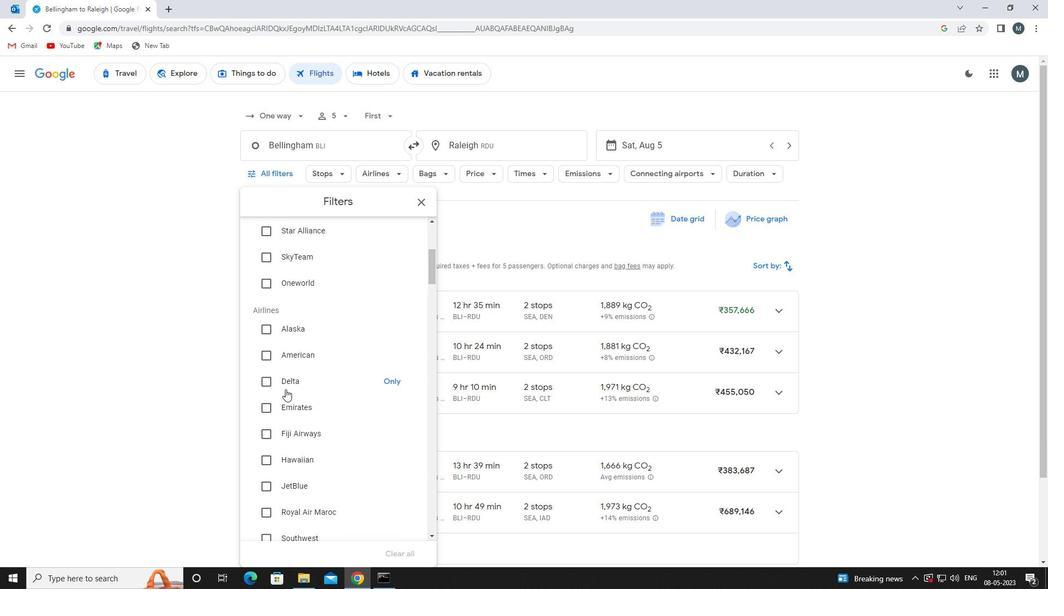 
Action: Mouse scrolled (288, 403) with delta (0, 0)
Screenshot: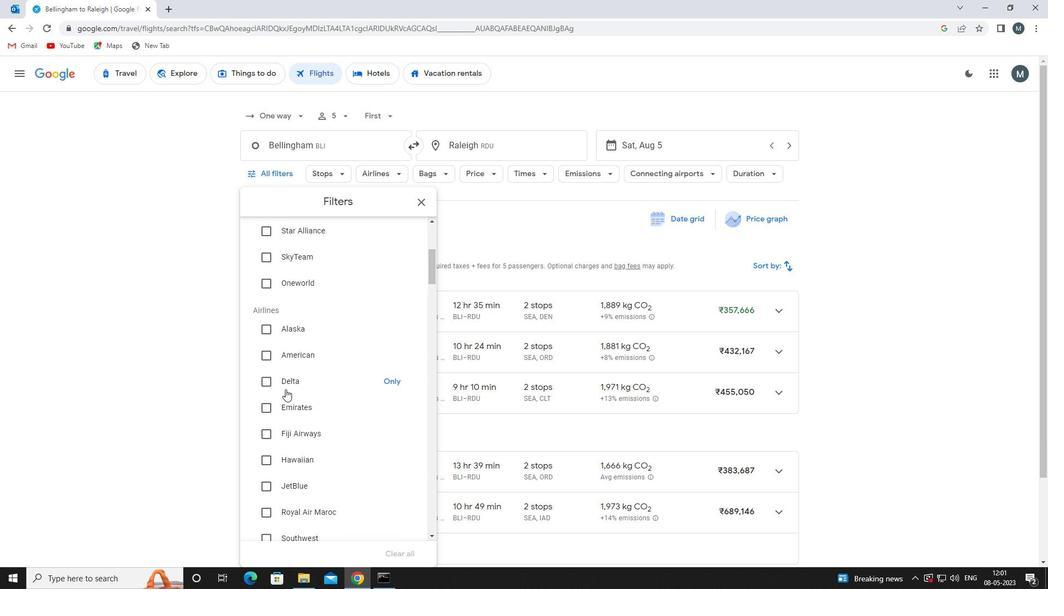 
Action: Mouse moved to (297, 423)
Screenshot: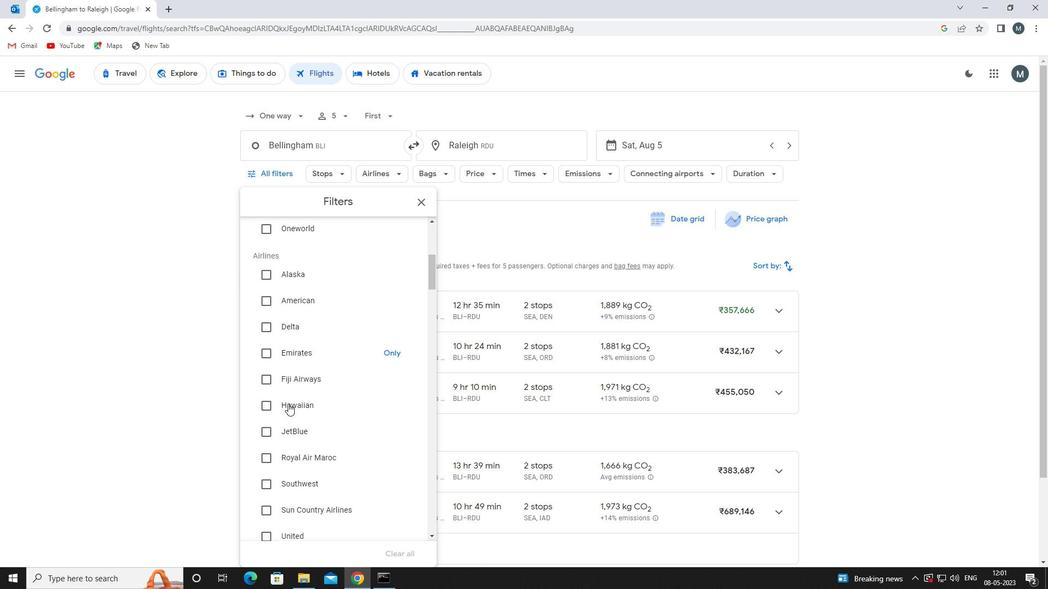 
Action: Mouse scrolled (297, 422) with delta (0, 0)
Screenshot: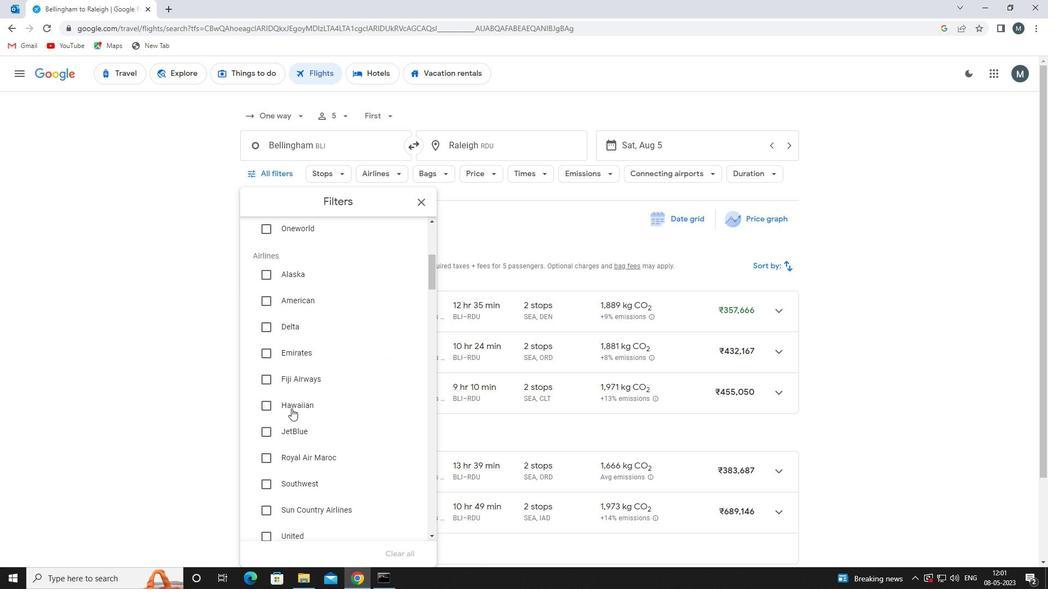 
Action: Mouse scrolled (297, 422) with delta (0, 0)
Screenshot: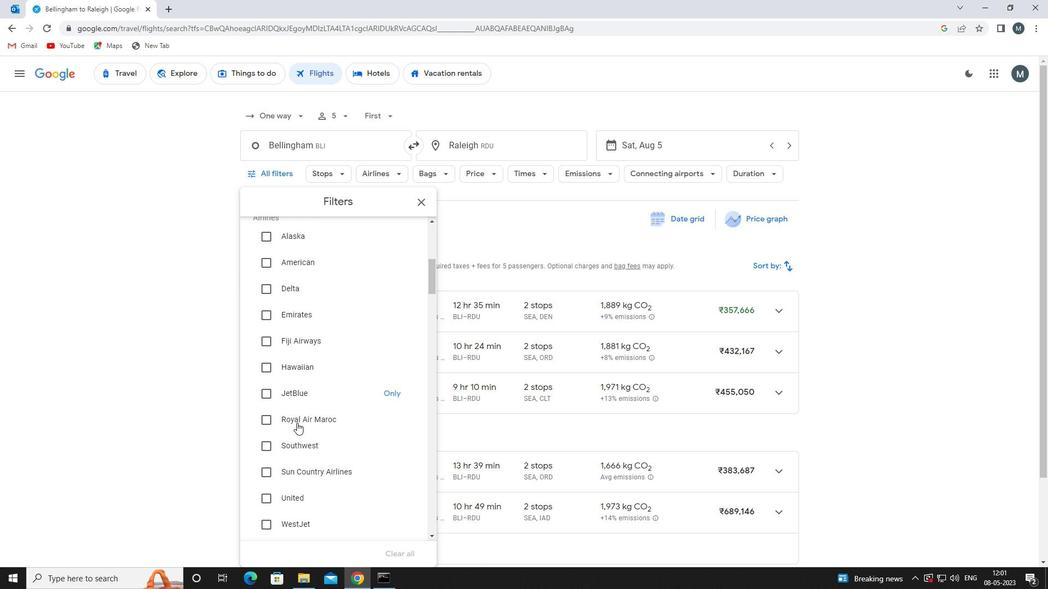 
Action: Mouse moved to (350, 403)
Screenshot: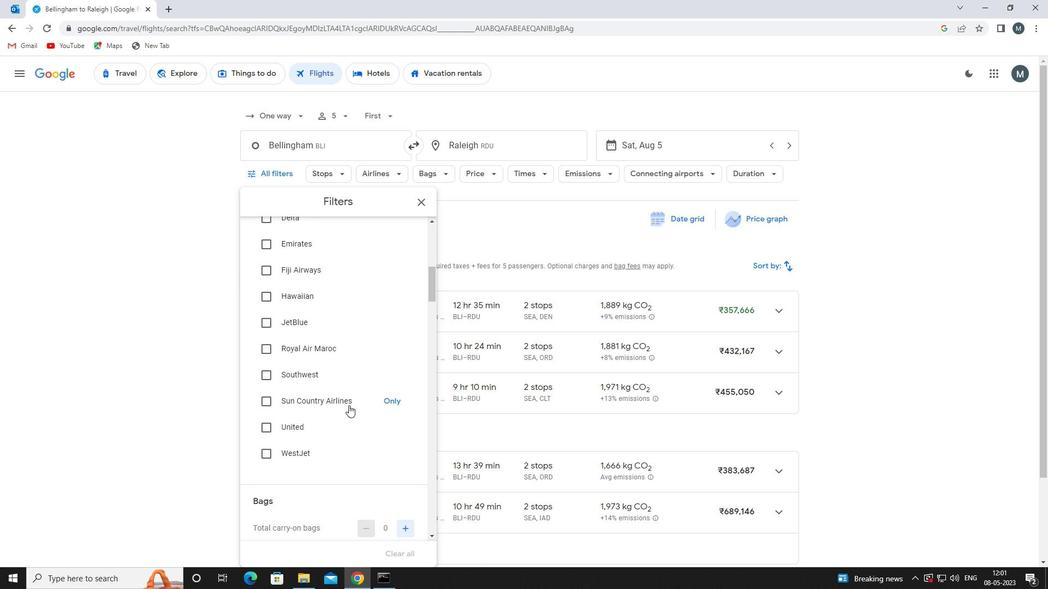 
Action: Mouse scrolled (350, 403) with delta (0, 0)
Screenshot: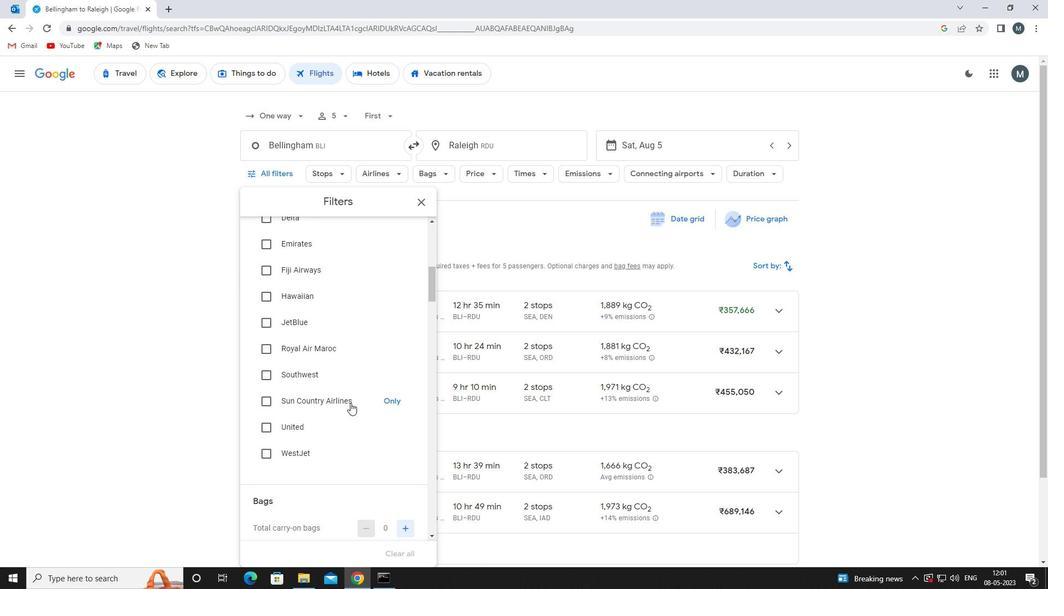 
Action: Mouse moved to (350, 403)
Screenshot: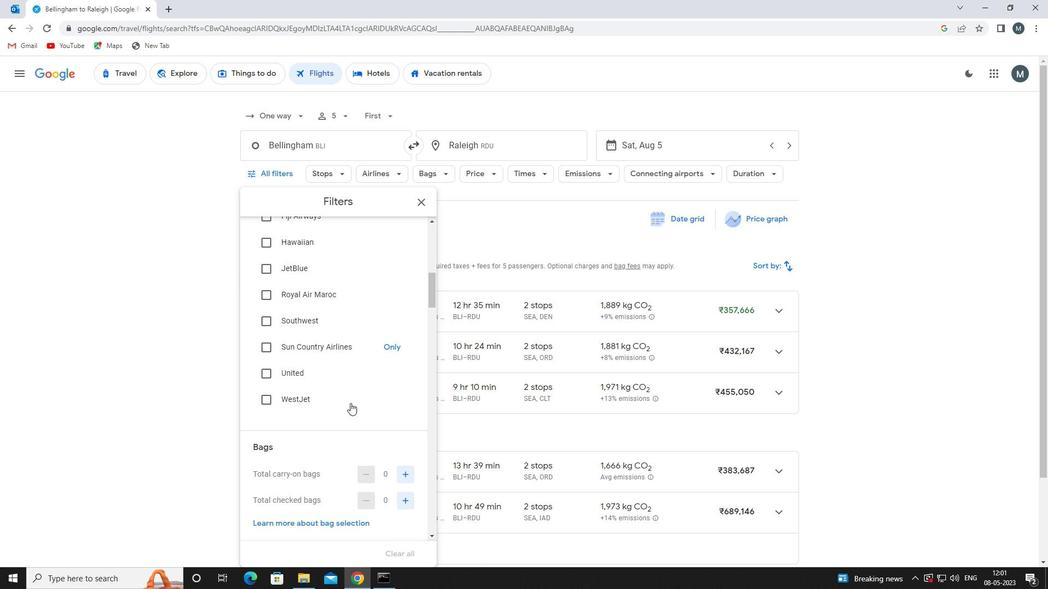 
Action: Mouse scrolled (350, 402) with delta (0, 0)
Screenshot: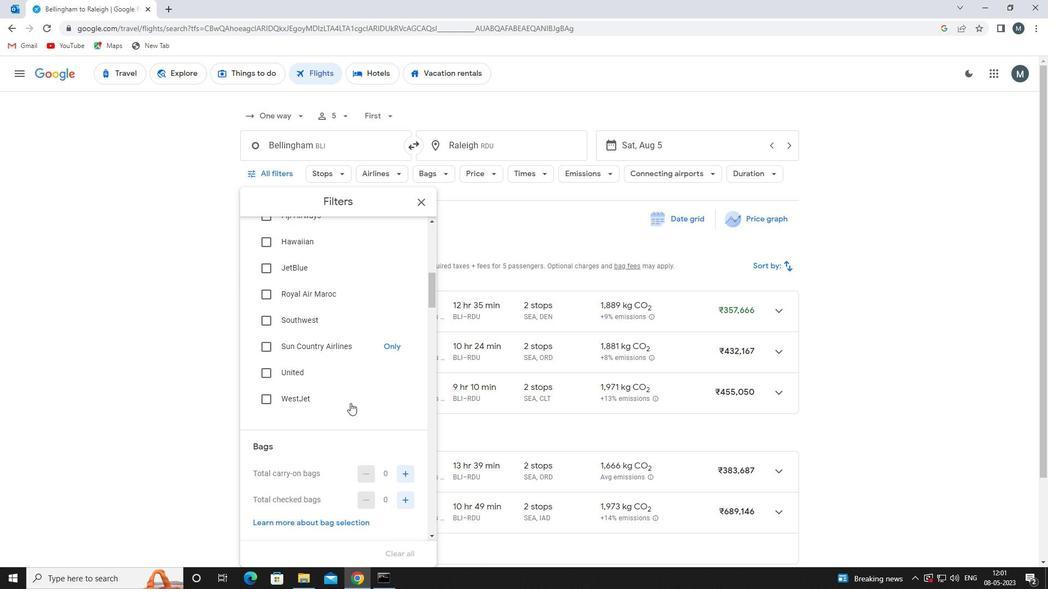 
Action: Mouse moved to (404, 446)
Screenshot: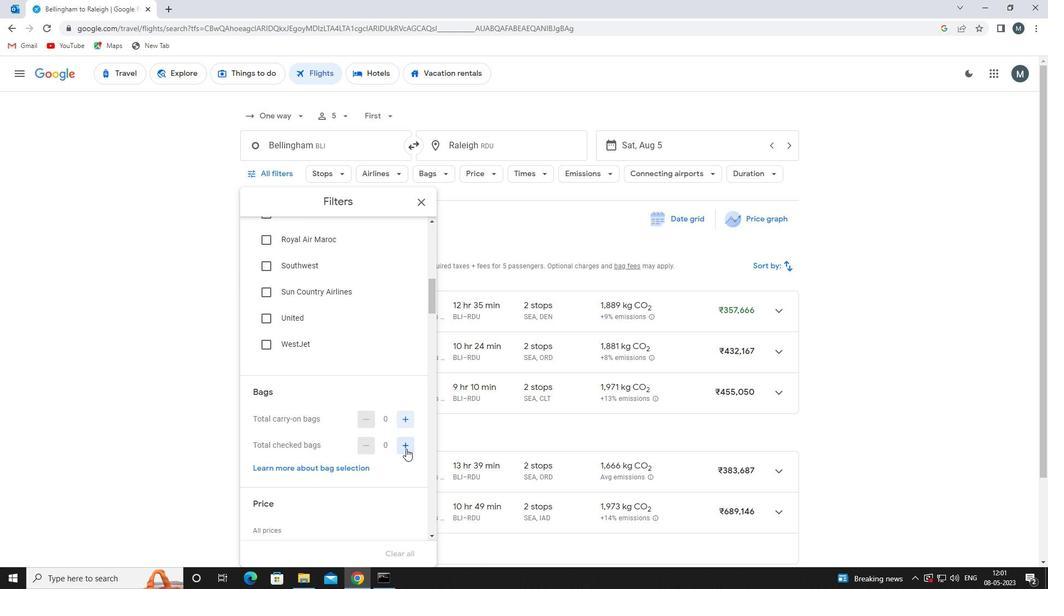 
Action: Mouse pressed left at (404, 446)
Screenshot: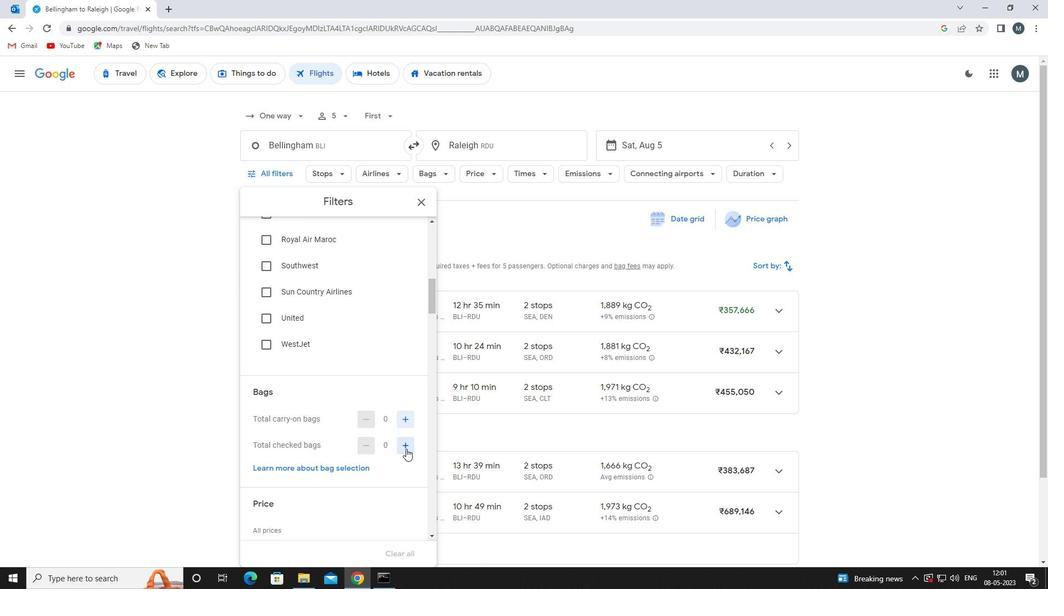 
Action: Mouse pressed left at (404, 446)
Screenshot: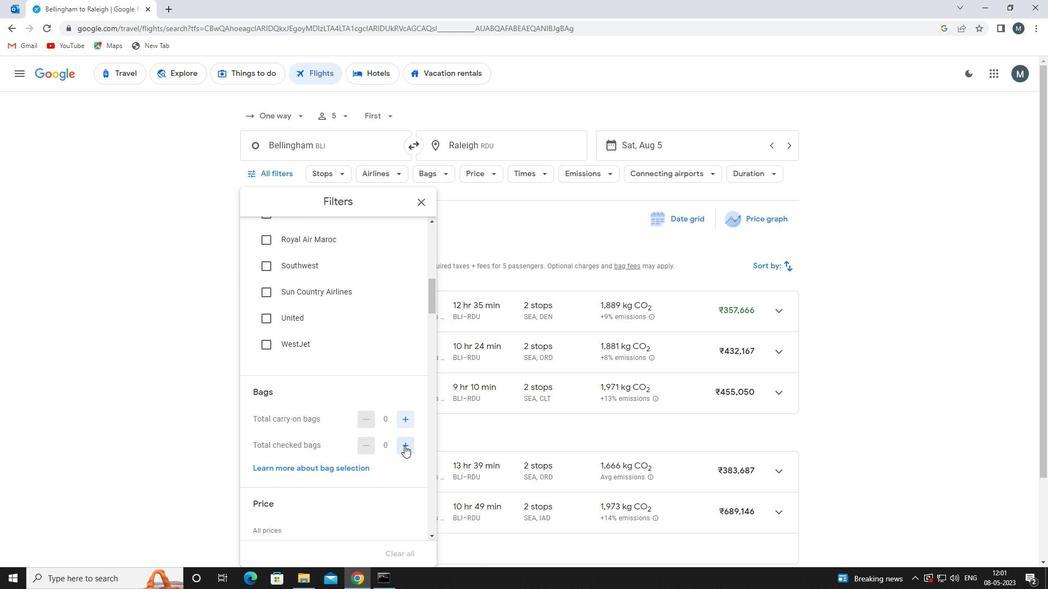 
Action: Mouse pressed left at (404, 446)
Screenshot: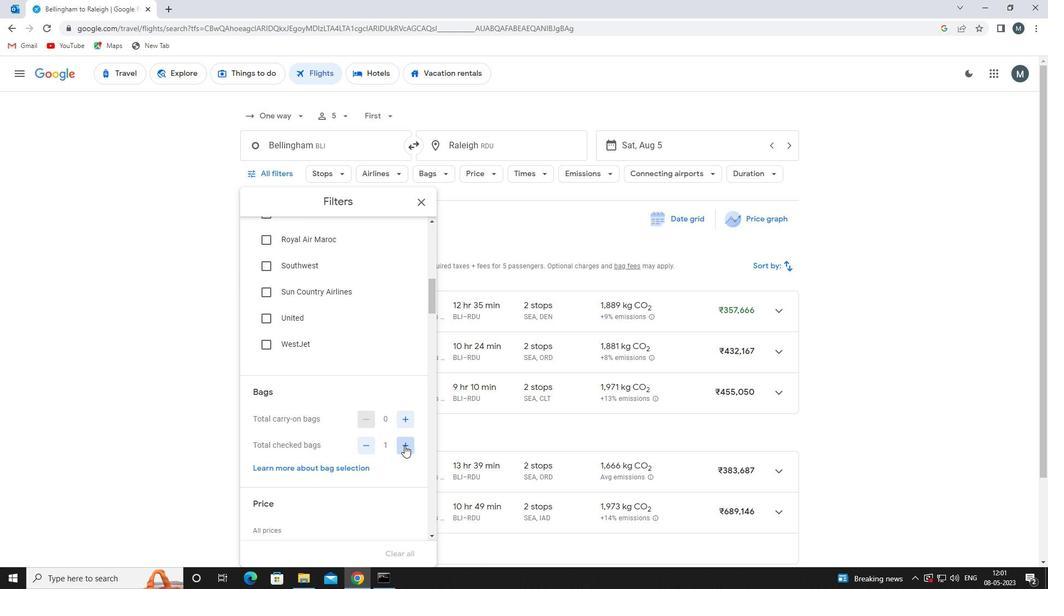 
Action: Mouse pressed left at (404, 446)
Screenshot: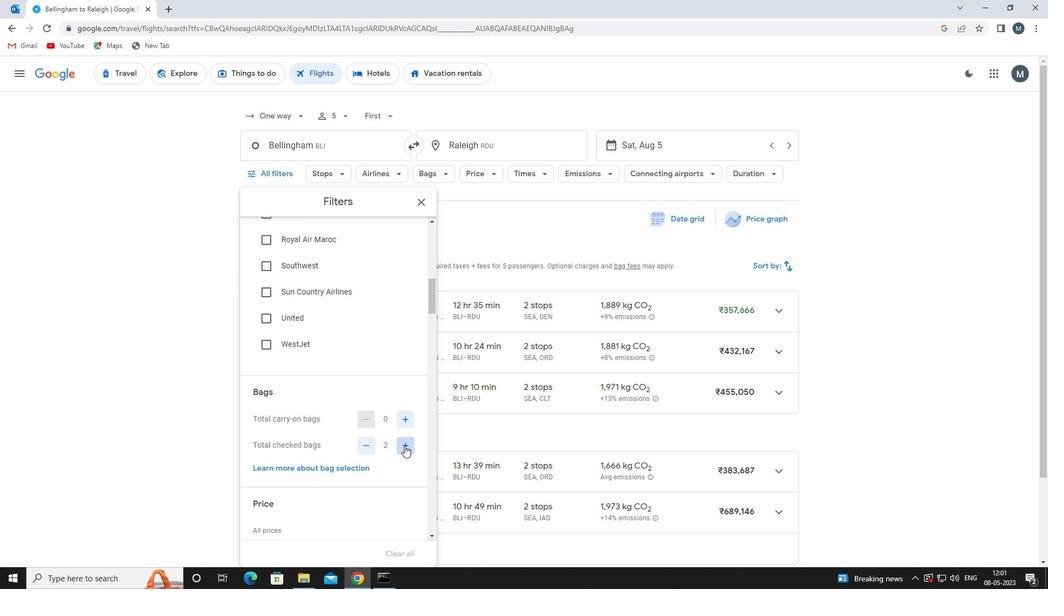 
Action: Mouse moved to (404, 446)
Screenshot: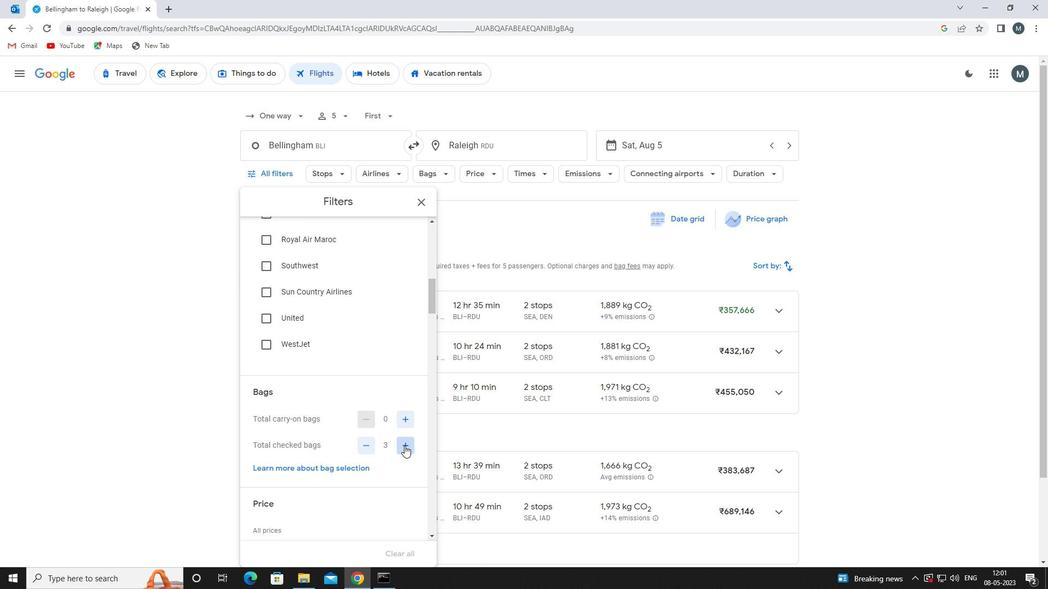 
Action: Mouse pressed left at (404, 446)
Screenshot: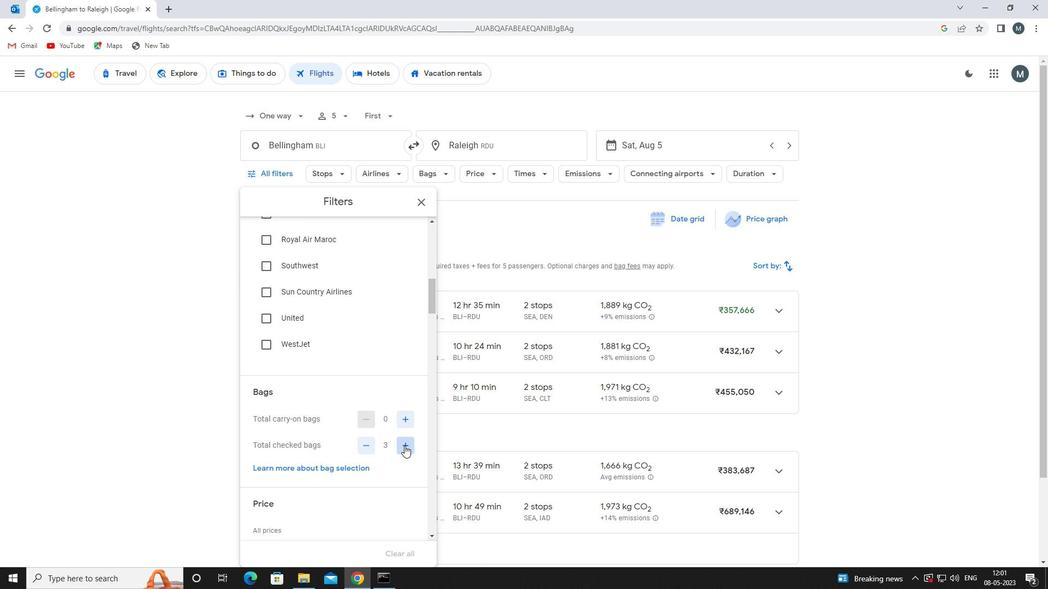 
Action: Mouse pressed left at (404, 446)
Screenshot: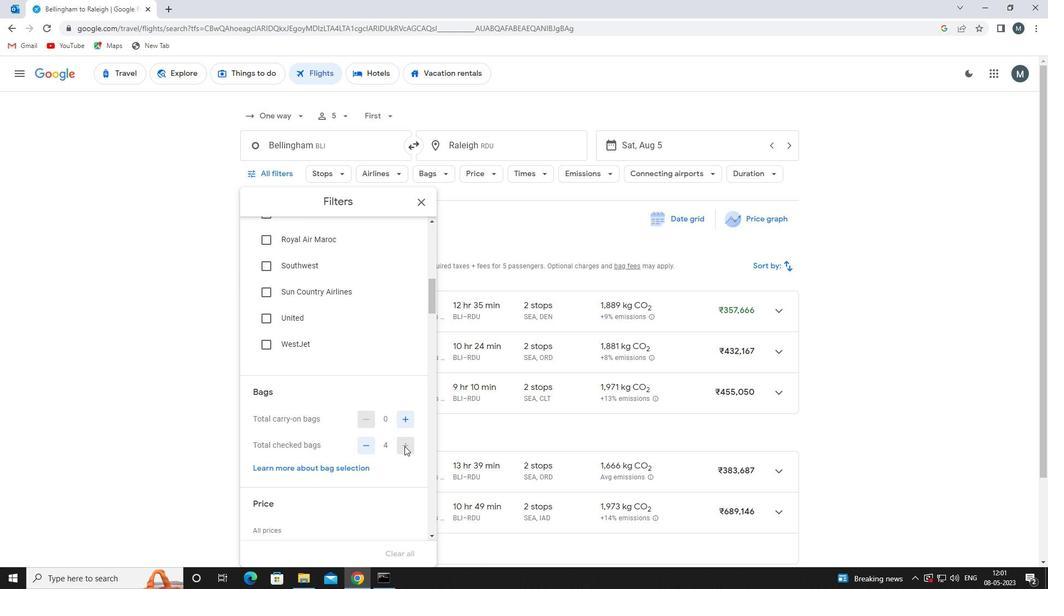 
Action: Mouse pressed left at (404, 446)
Screenshot: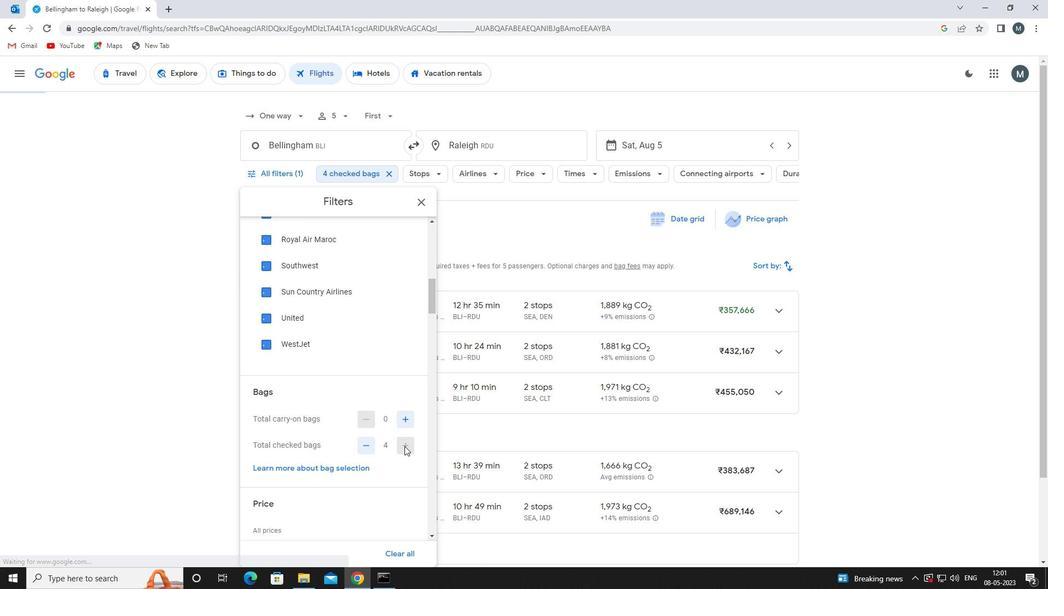 
Action: Mouse pressed left at (404, 446)
Screenshot: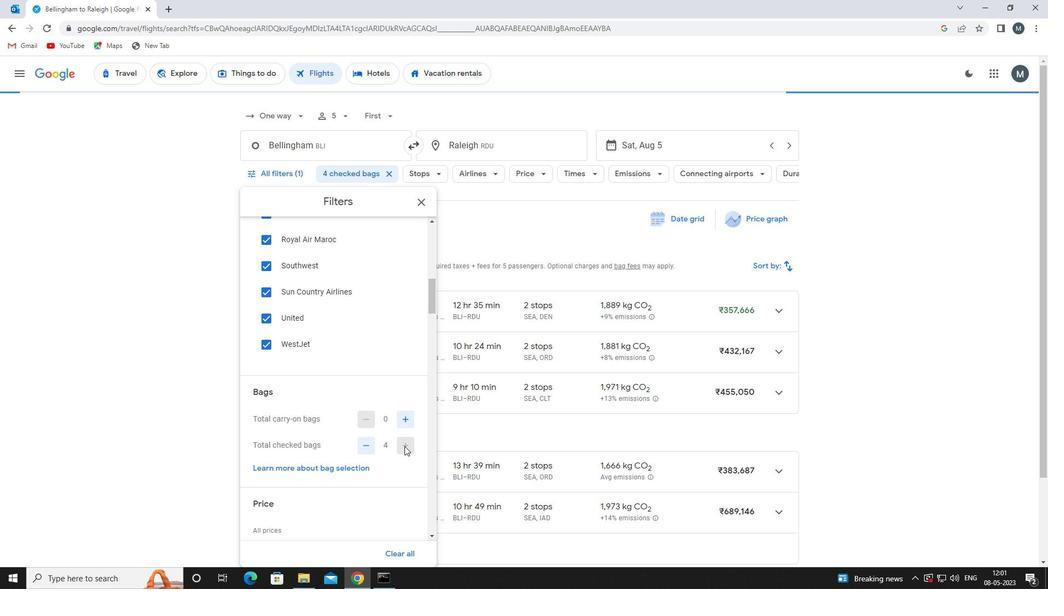 
Action: Mouse moved to (358, 429)
Screenshot: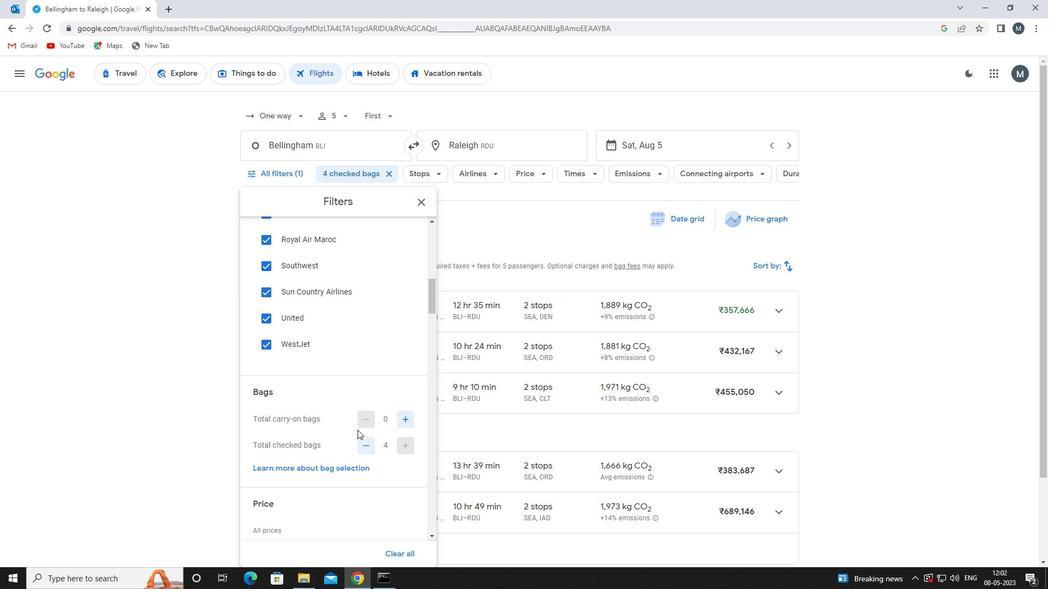 
Action: Mouse scrolled (358, 429) with delta (0, 0)
Screenshot: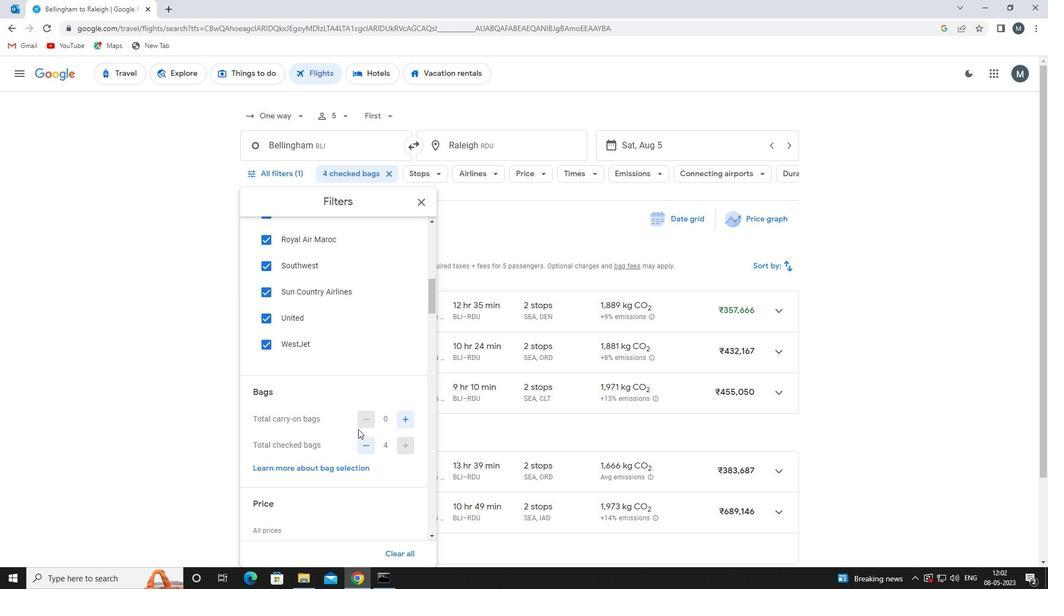 
Action: Mouse moved to (353, 432)
Screenshot: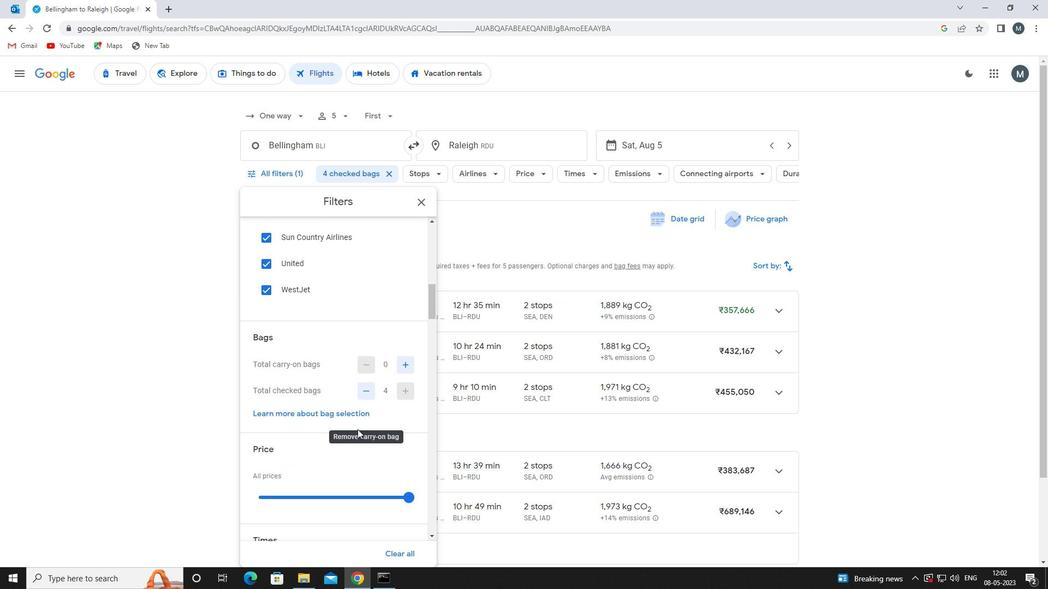
Action: Mouse scrolled (353, 432) with delta (0, 0)
Screenshot: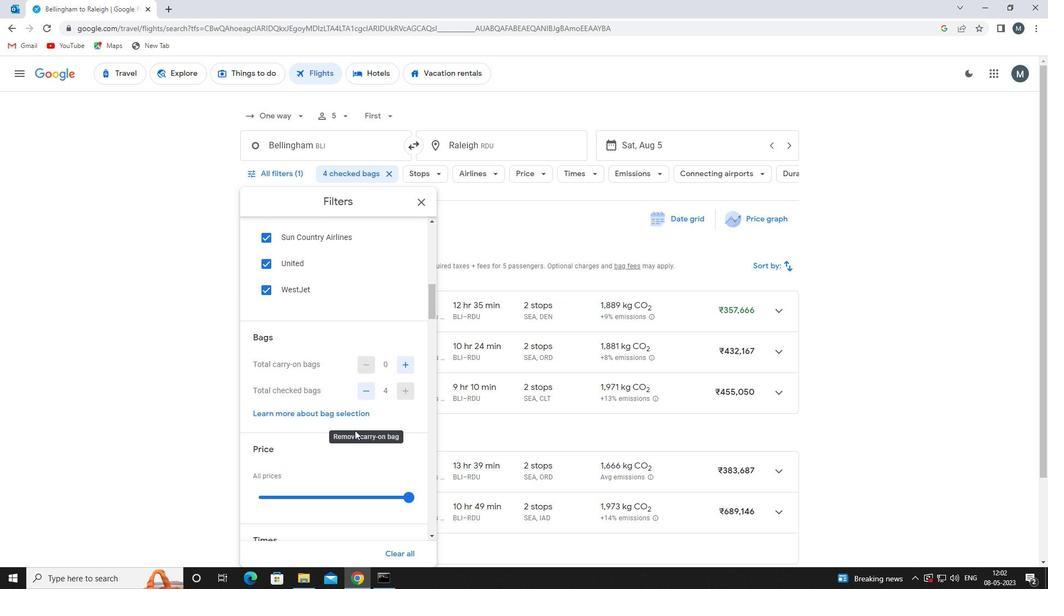 
Action: Mouse moved to (327, 441)
Screenshot: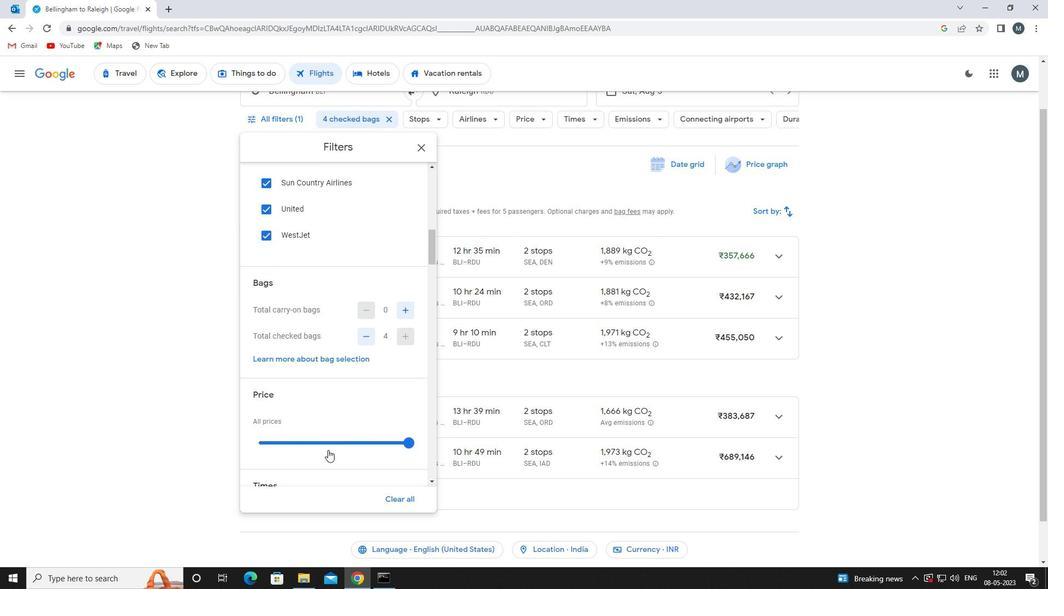 
Action: Mouse pressed left at (327, 441)
Screenshot: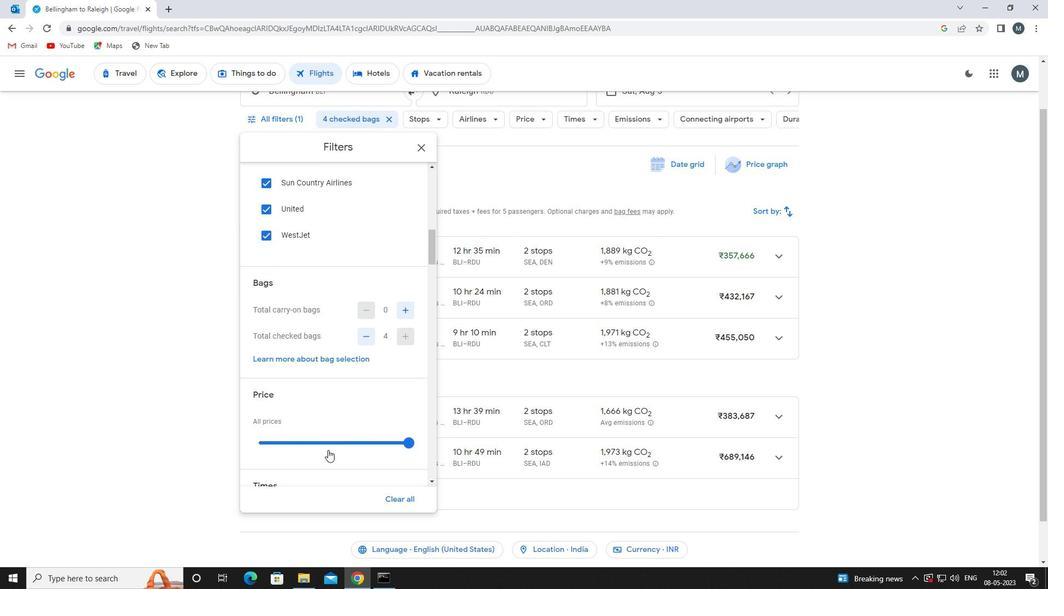 
Action: Mouse moved to (317, 441)
Screenshot: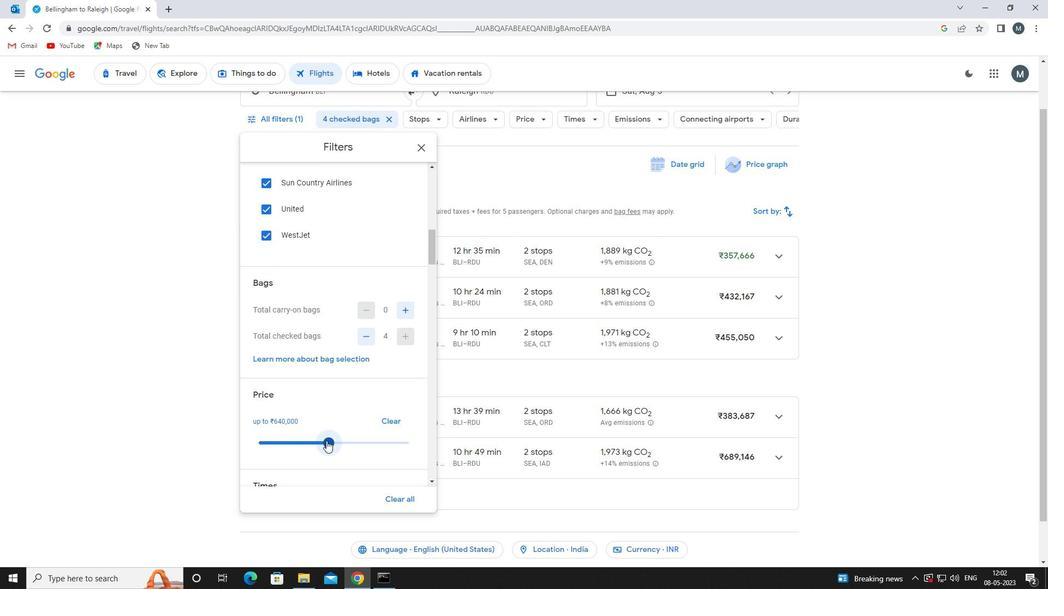 
Action: Mouse pressed left at (317, 441)
Screenshot: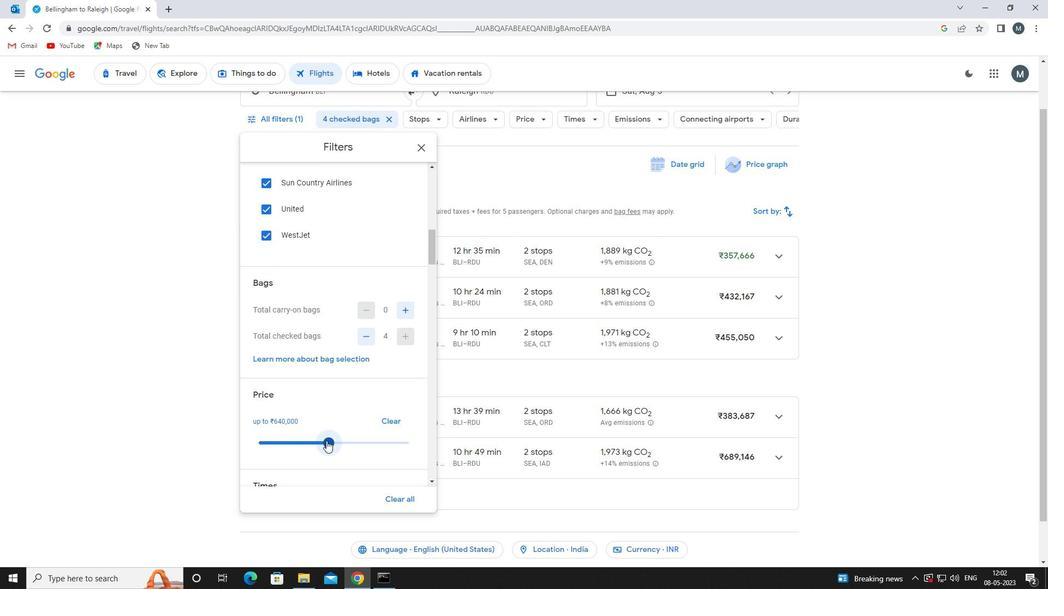 
Action: Mouse moved to (329, 394)
Screenshot: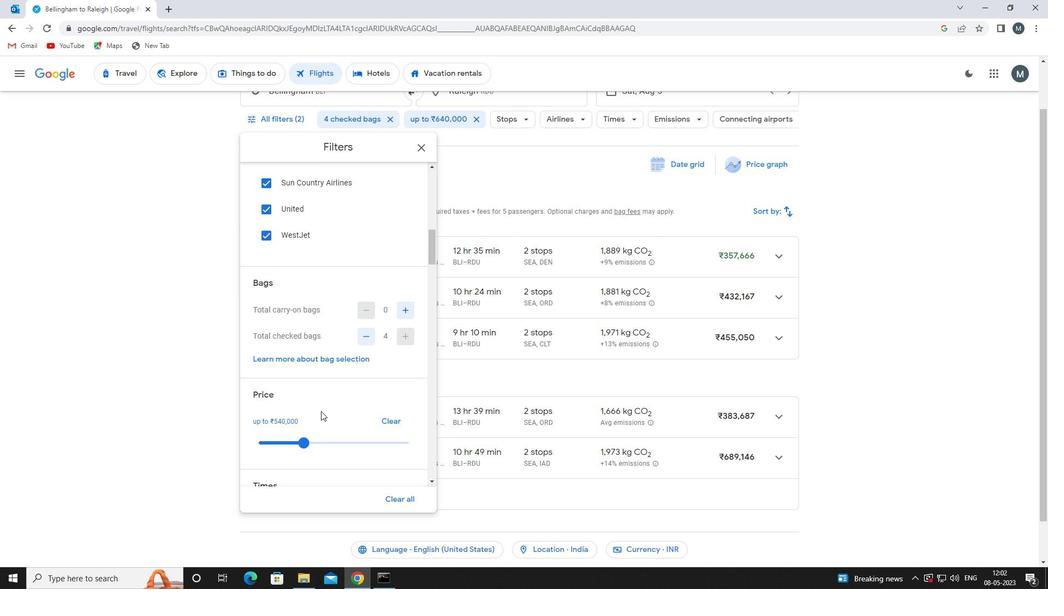 
Action: Mouse scrolled (329, 393) with delta (0, 0)
Screenshot: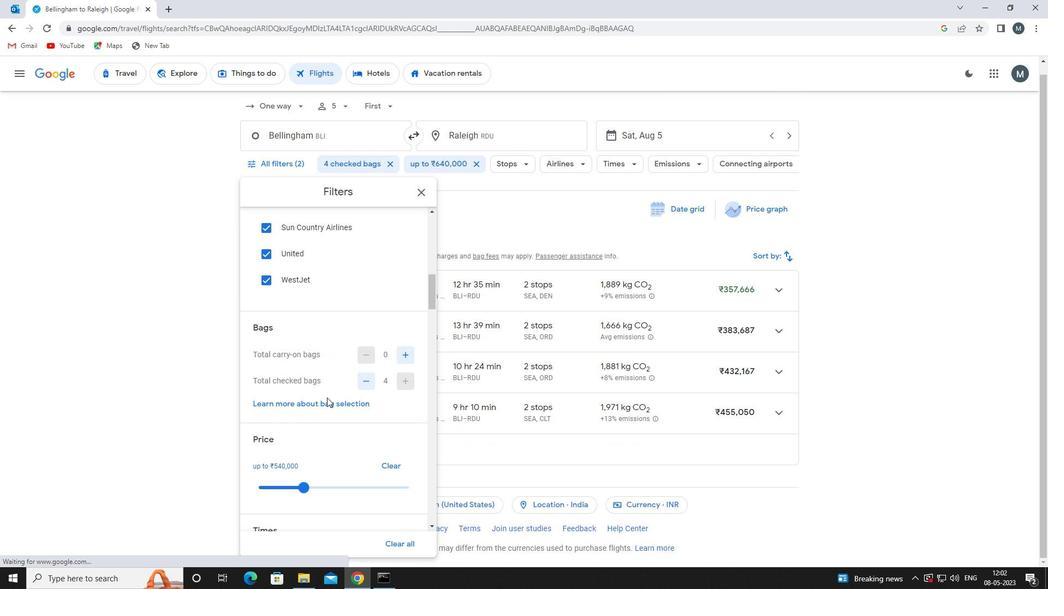 
Action: Mouse moved to (329, 394)
Screenshot: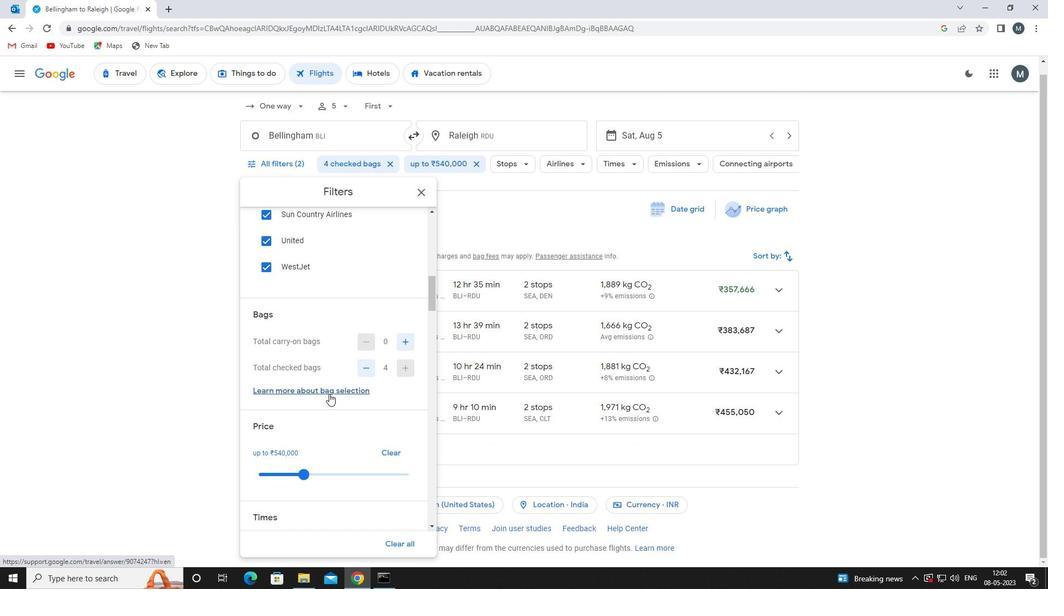 
Action: Mouse scrolled (329, 393) with delta (0, 0)
Screenshot: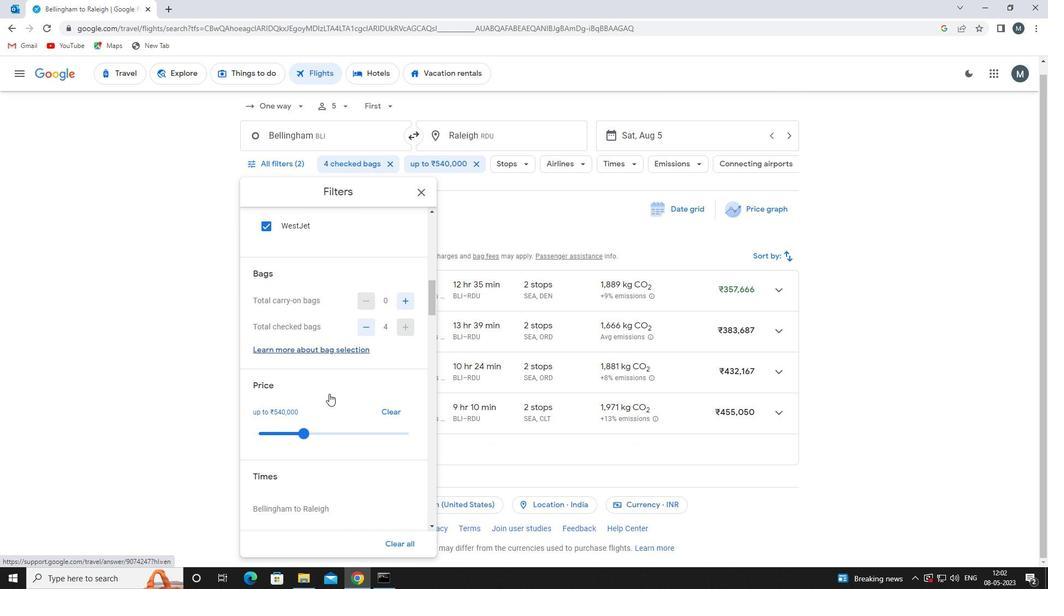 
Action: Mouse moved to (299, 376)
Screenshot: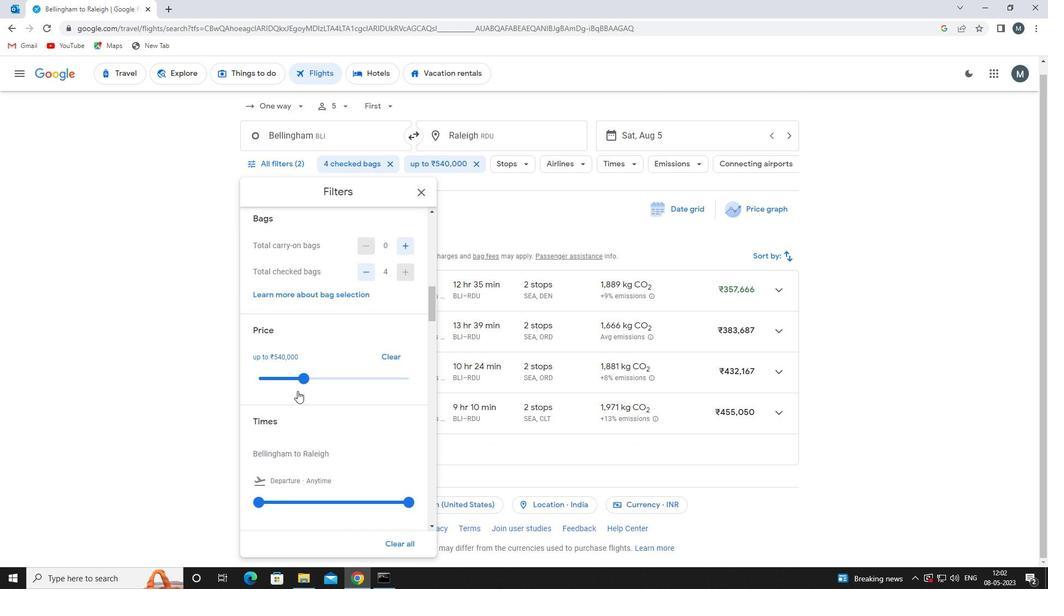 
Action: Mouse pressed left at (299, 376)
Screenshot: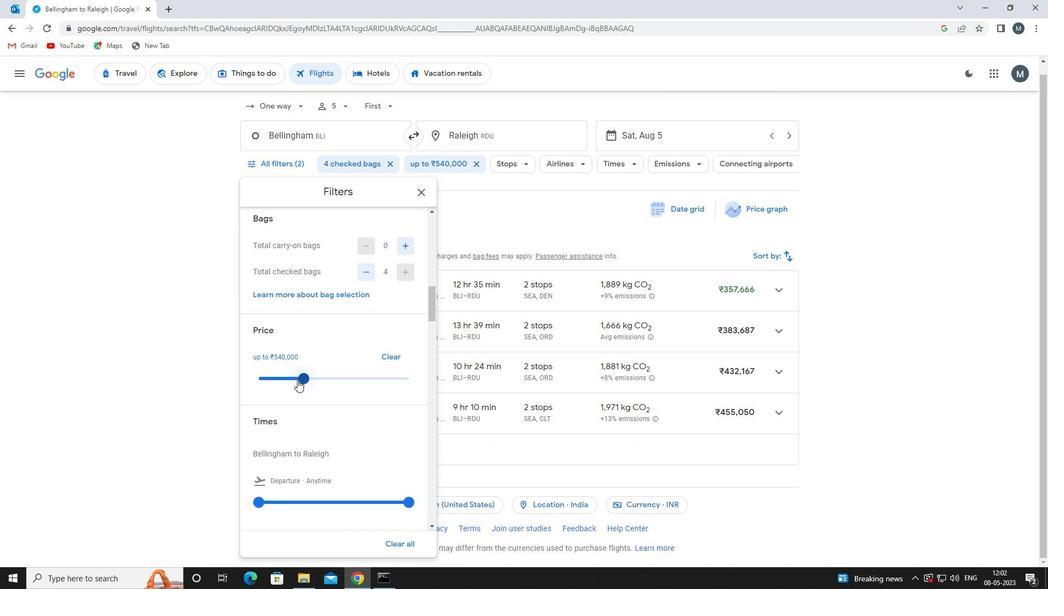 
Action: Mouse moved to (328, 363)
Screenshot: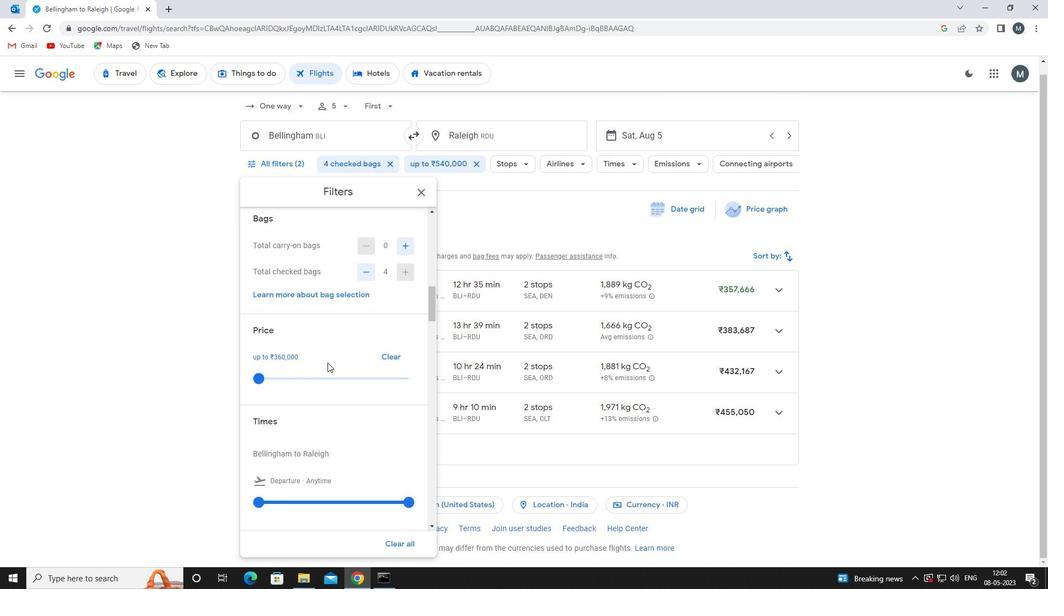 
Action: Mouse scrolled (328, 362) with delta (0, 0)
Screenshot: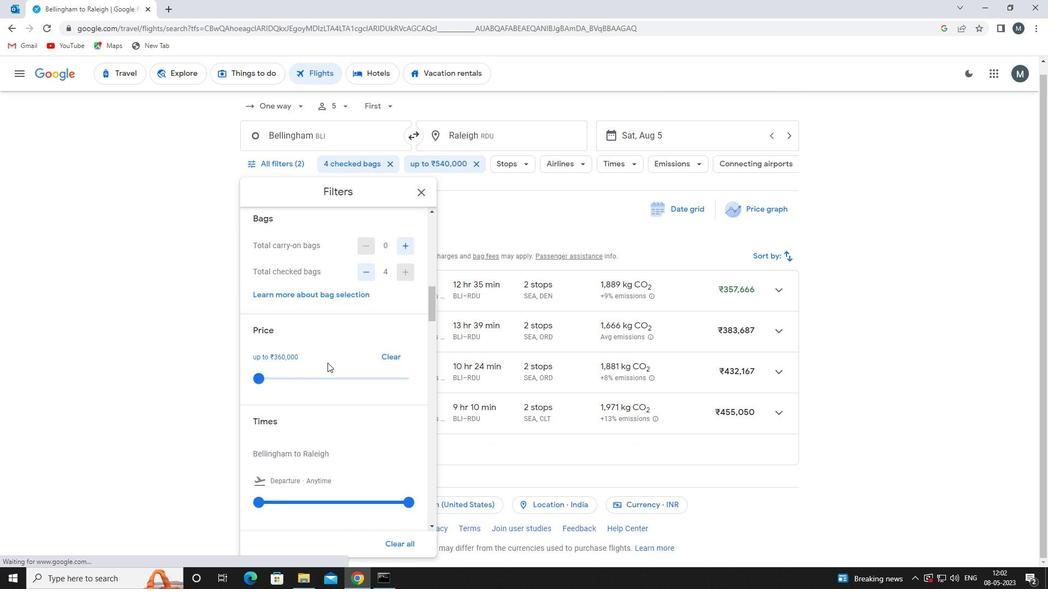 
Action: Mouse scrolled (328, 362) with delta (0, 0)
Screenshot: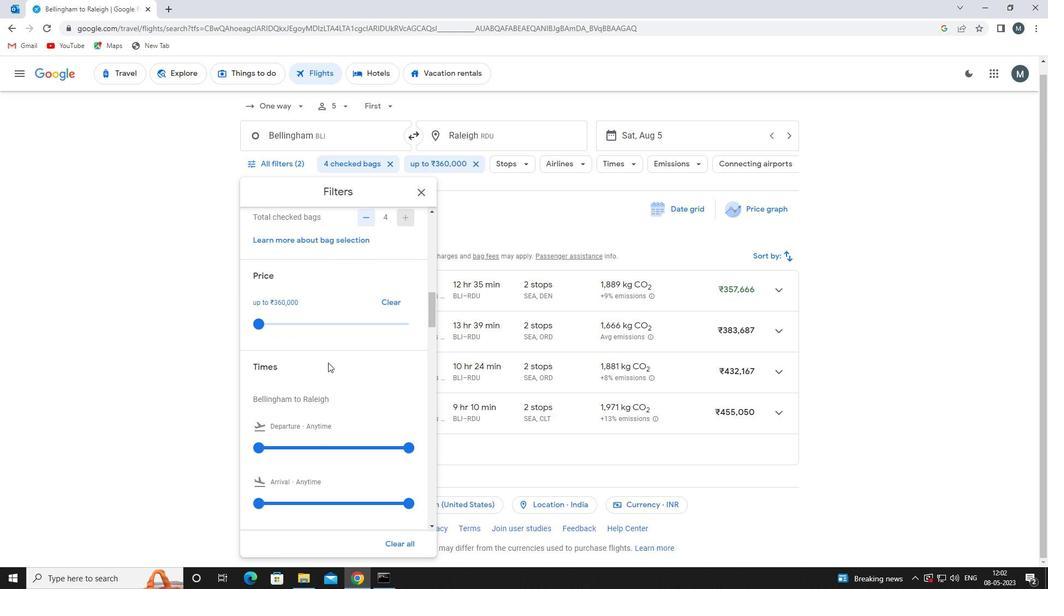 
Action: Mouse moved to (316, 375)
Screenshot: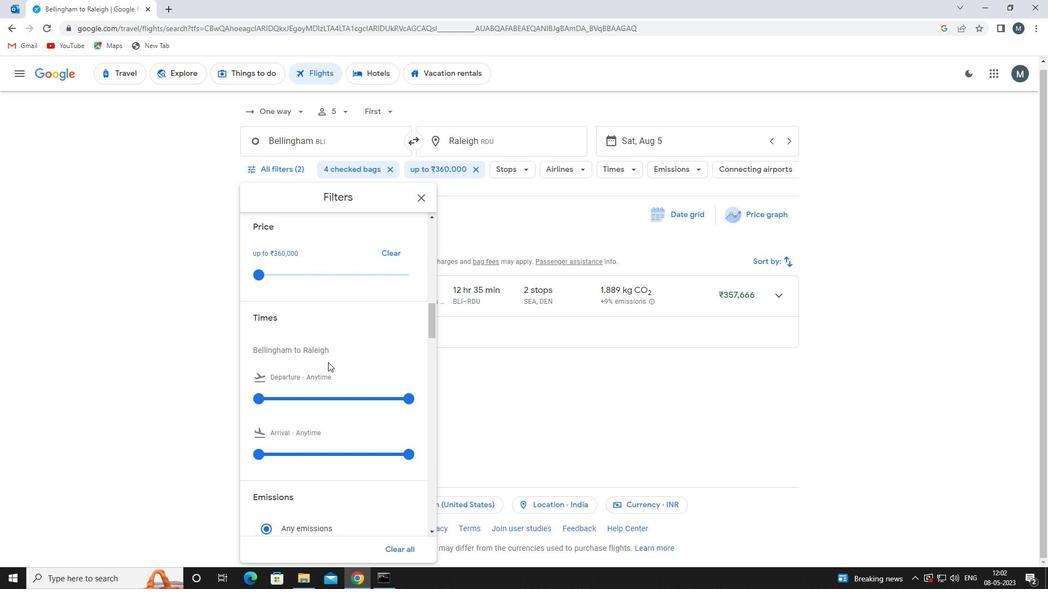 
Action: Mouse scrolled (316, 375) with delta (0, 0)
Screenshot: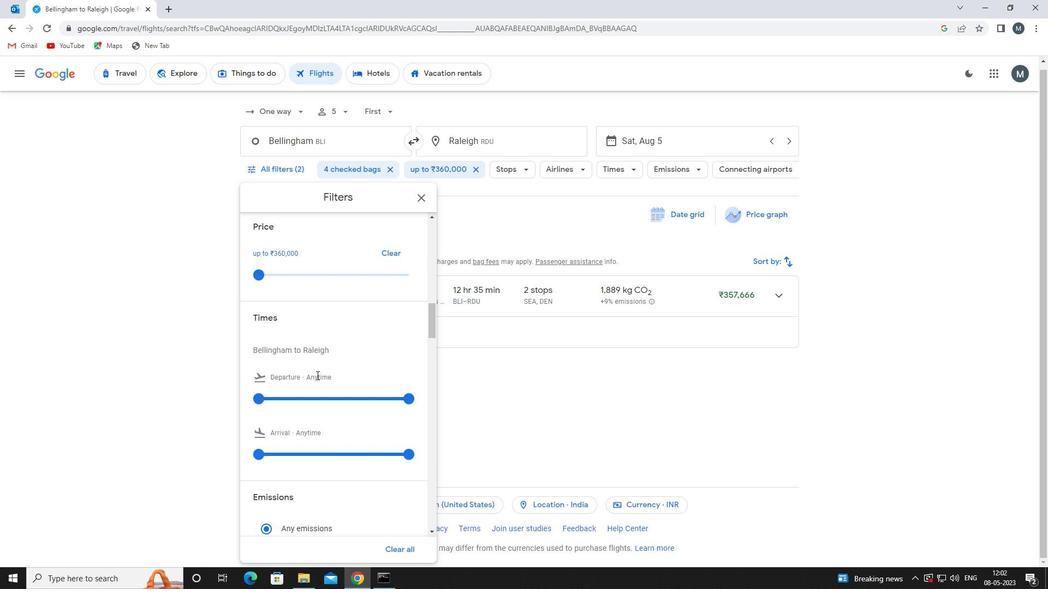 
Action: Mouse moved to (265, 346)
Screenshot: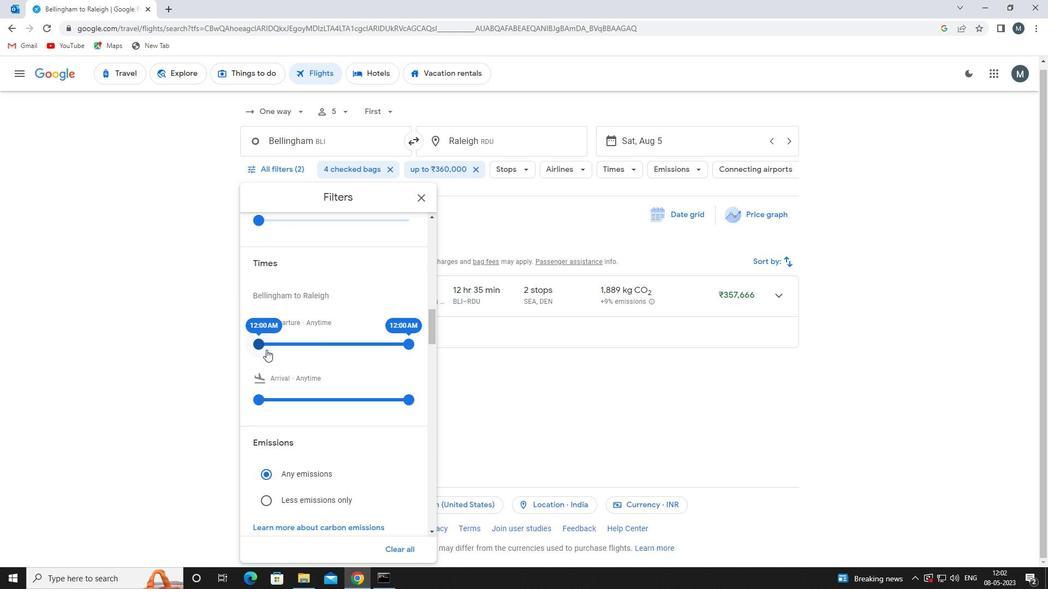 
Action: Mouse pressed left at (265, 346)
Screenshot: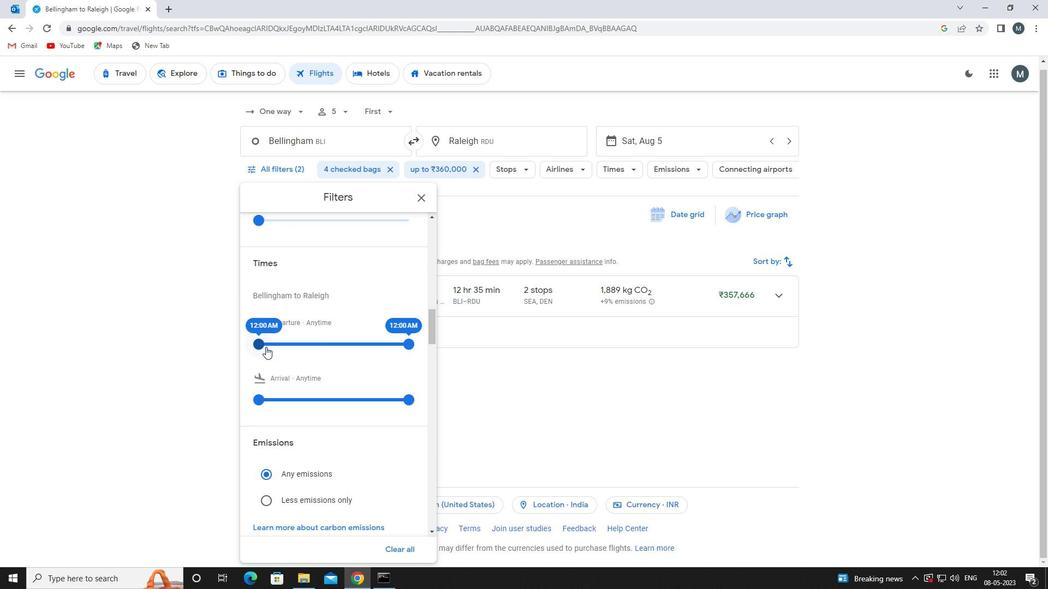 
Action: Mouse moved to (404, 342)
Screenshot: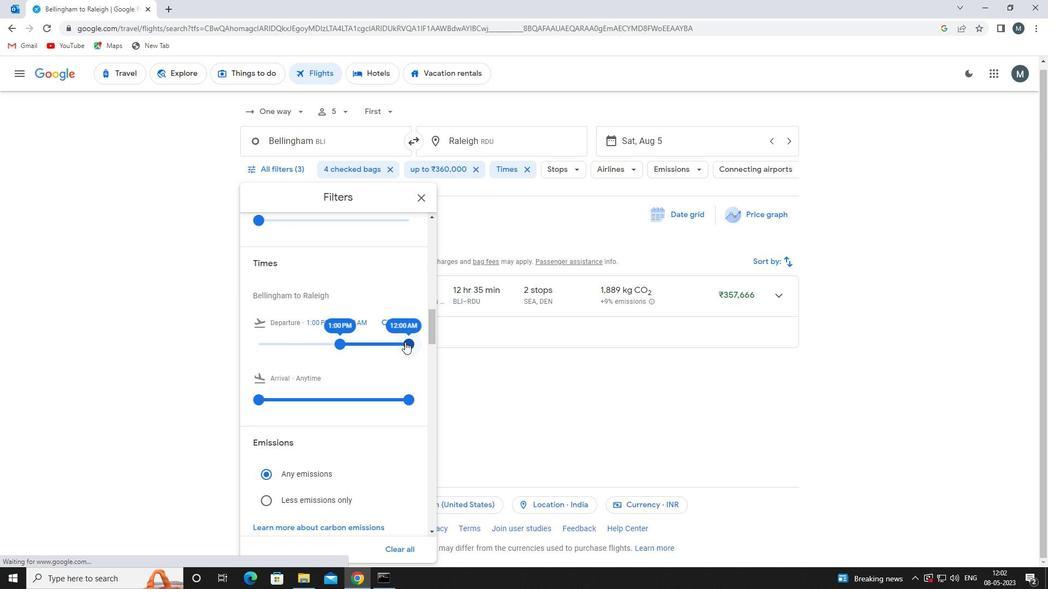 
Action: Mouse pressed left at (404, 342)
Screenshot: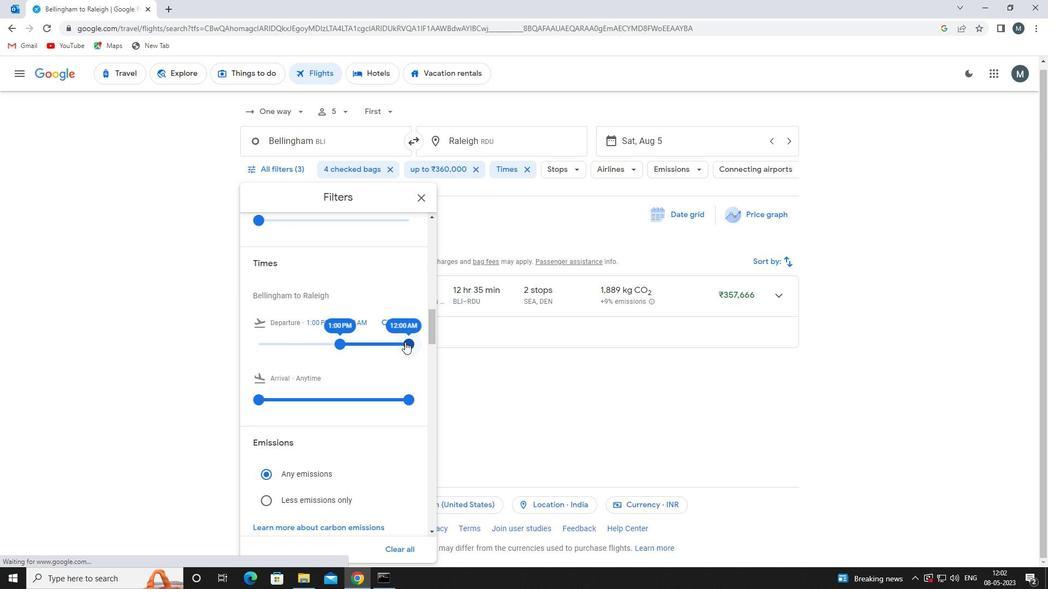 
Action: Mouse moved to (341, 344)
Screenshot: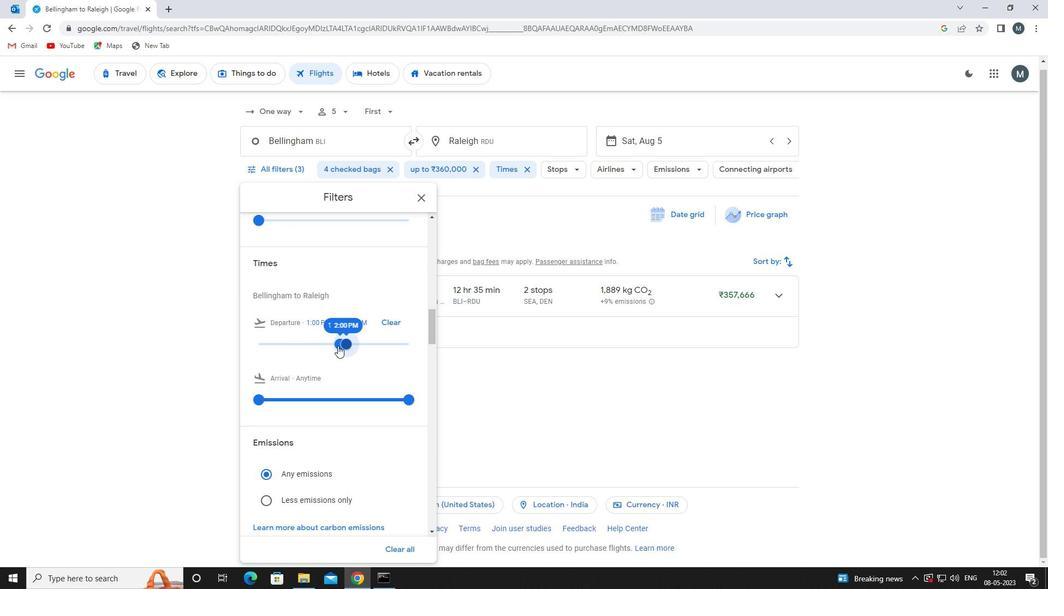 
Action: Mouse scrolled (341, 344) with delta (0, 0)
Screenshot: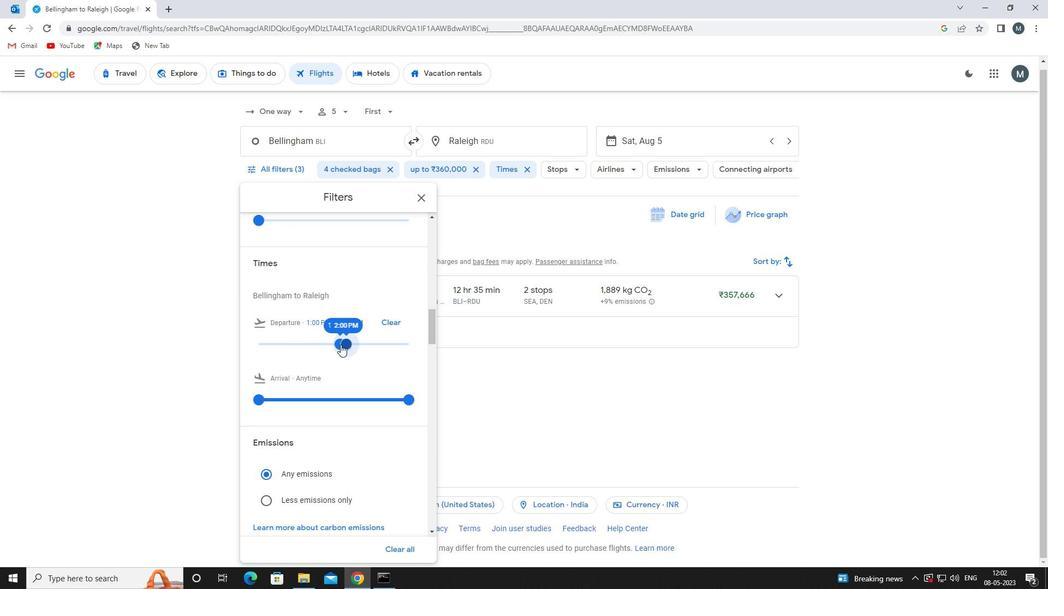 
Action: Mouse scrolled (341, 344) with delta (0, 0)
Screenshot: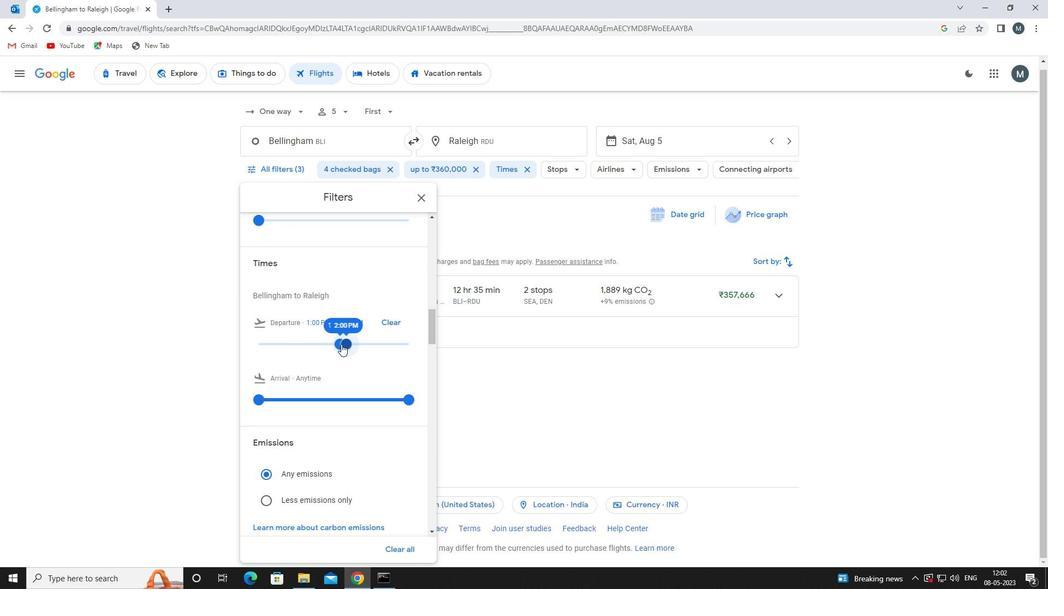 
Action: Mouse moved to (420, 203)
Screenshot: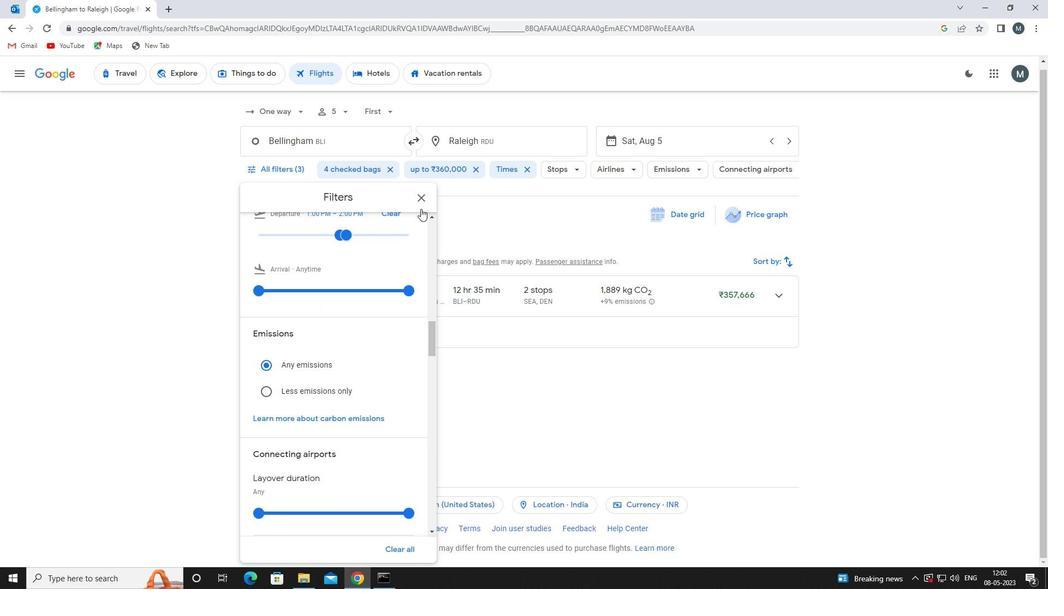 
Action: Mouse pressed left at (420, 203)
Screenshot: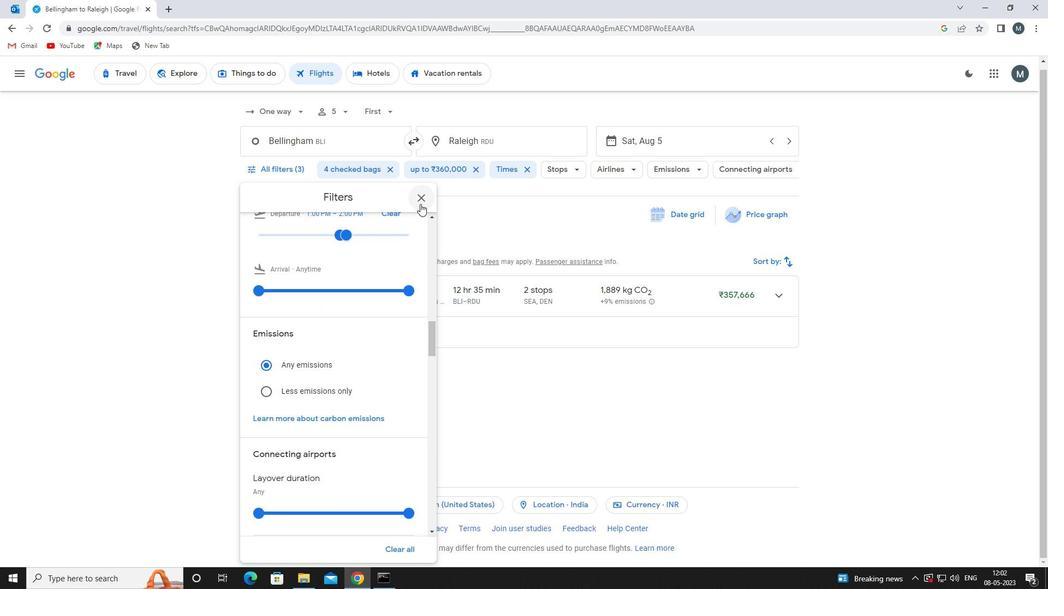 
